 Task: Create new contact,   with mail id: 'SkylarThomas@mcny.org', first name: 'Skylar', Last name: 'Thomas', Job Title: Marketing Analyst, Phone number (408) 555-1234. Change life cycle stage to  'Lead' and lead status to 'New'. Add new company to the associated contact: www.fedex.com and type: Prospect. Logged in from softage.6@softage.net
Action: Mouse moved to (89, 59)
Screenshot: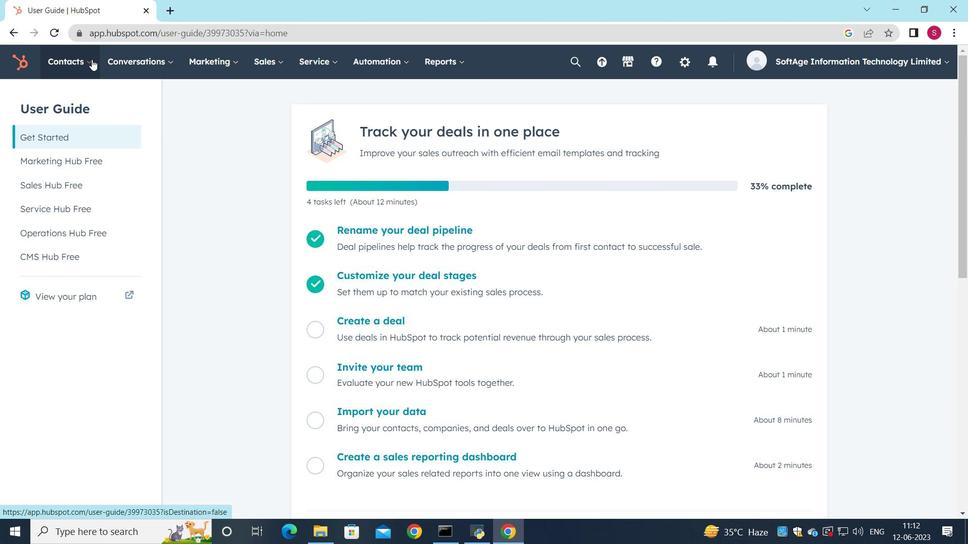 
Action: Mouse pressed left at (89, 59)
Screenshot: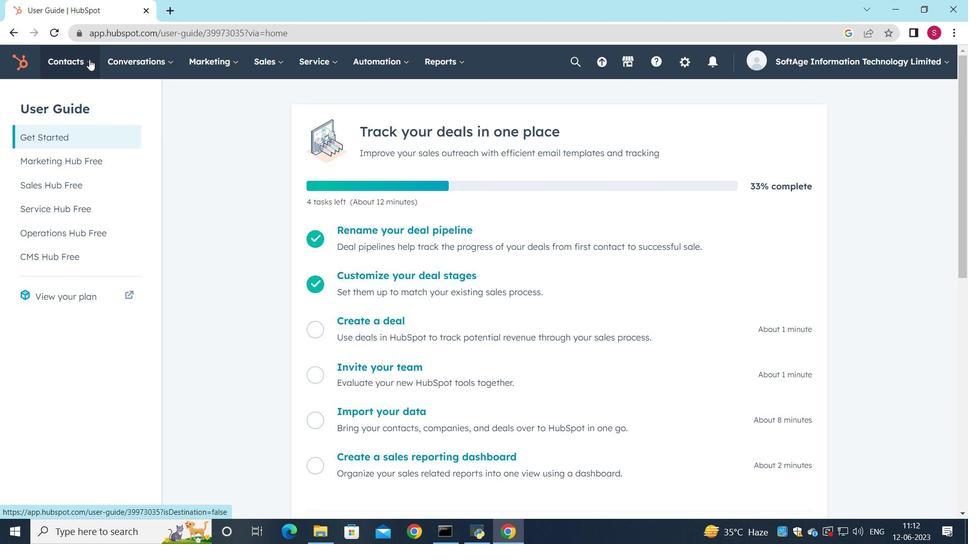 
Action: Mouse moved to (81, 91)
Screenshot: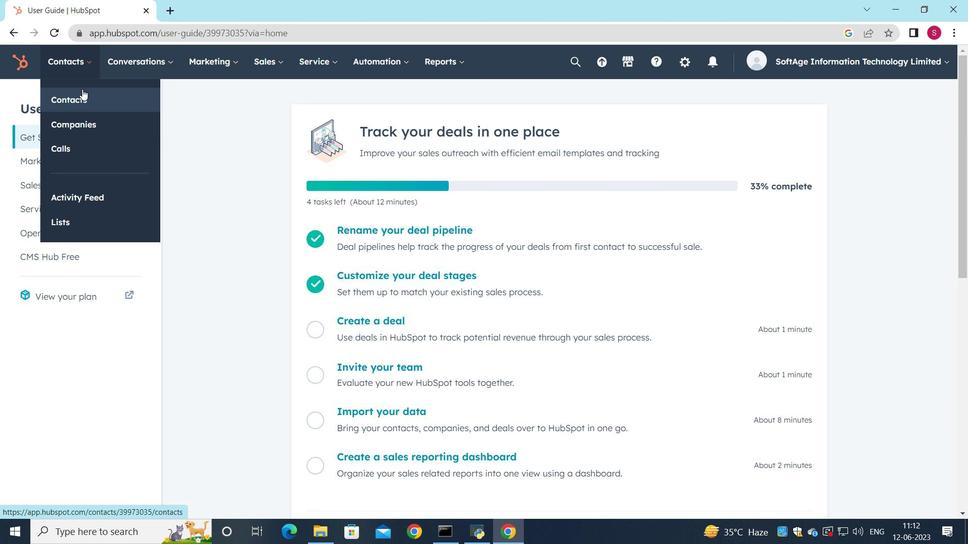 
Action: Mouse pressed left at (81, 91)
Screenshot: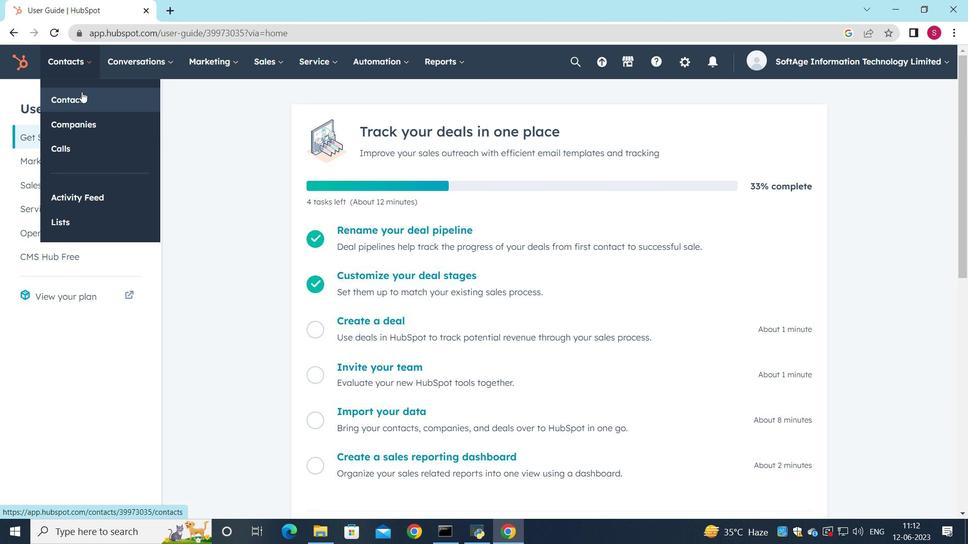 
Action: Mouse moved to (896, 101)
Screenshot: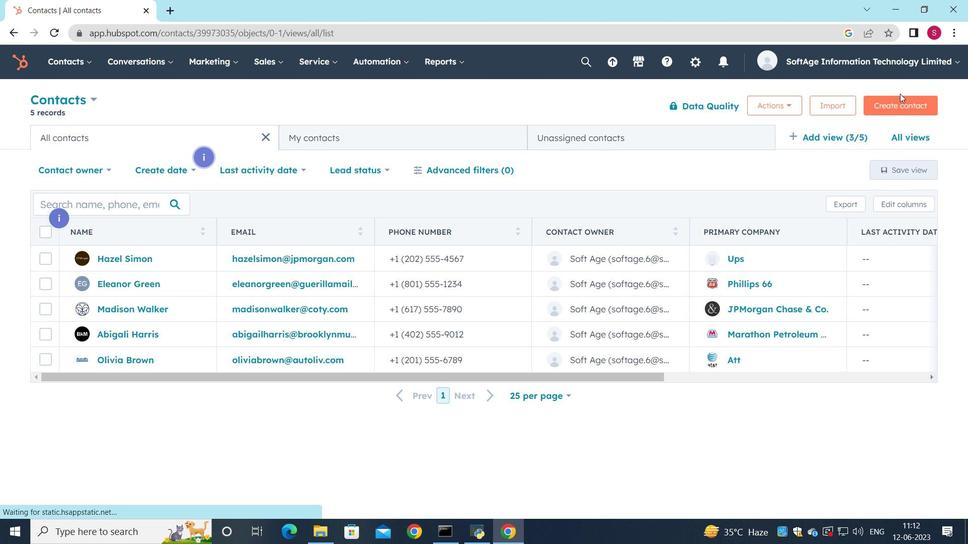 
Action: Mouse pressed left at (896, 101)
Screenshot: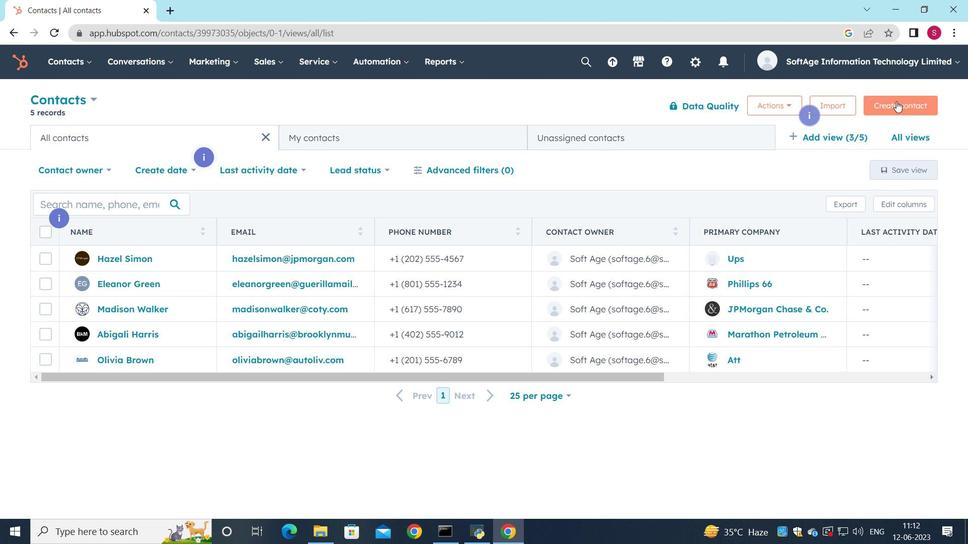 
Action: Mouse moved to (769, 161)
Screenshot: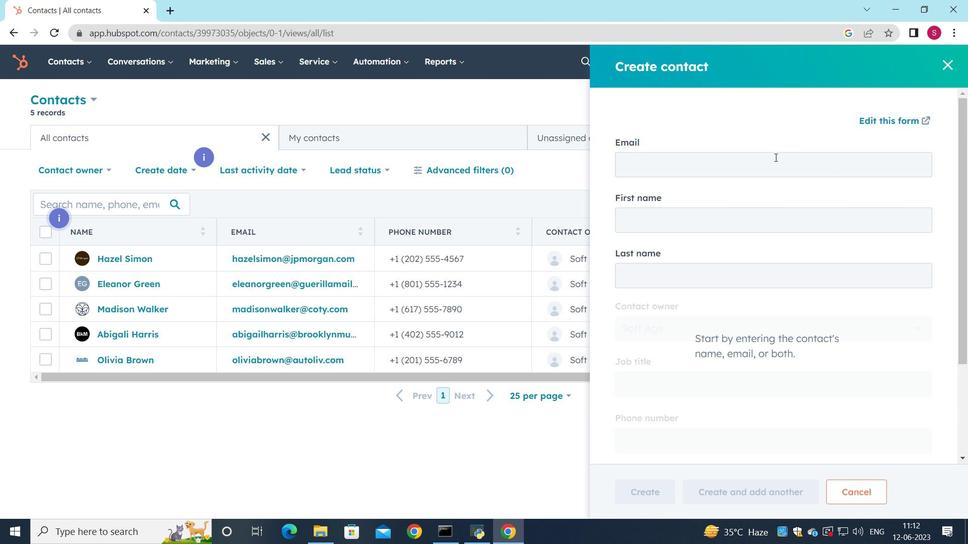 
Action: Mouse pressed left at (769, 161)
Screenshot: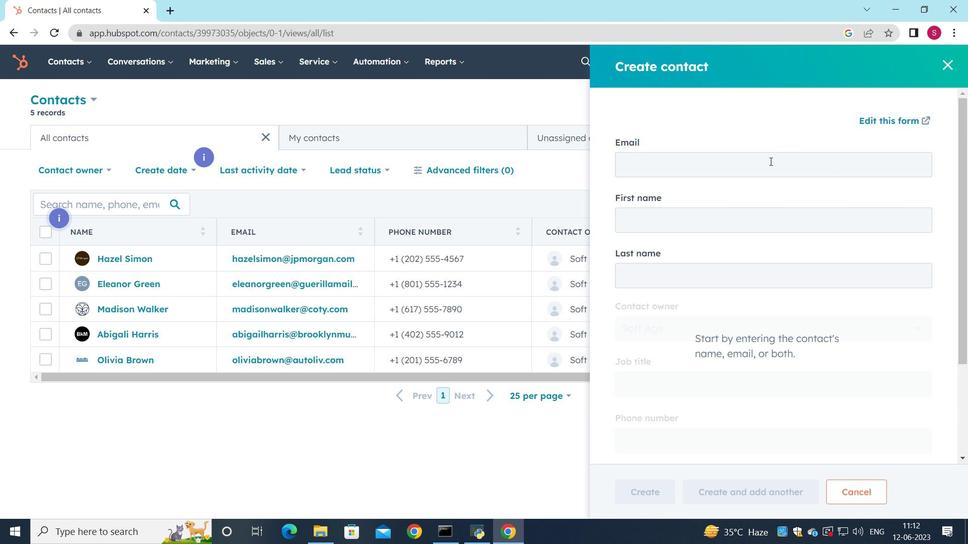 
Action: Key pressed <Key.shift><Key.shift>Skylar<Key.shift>Thomas<Key.shift_r>@mncy.org
Screenshot: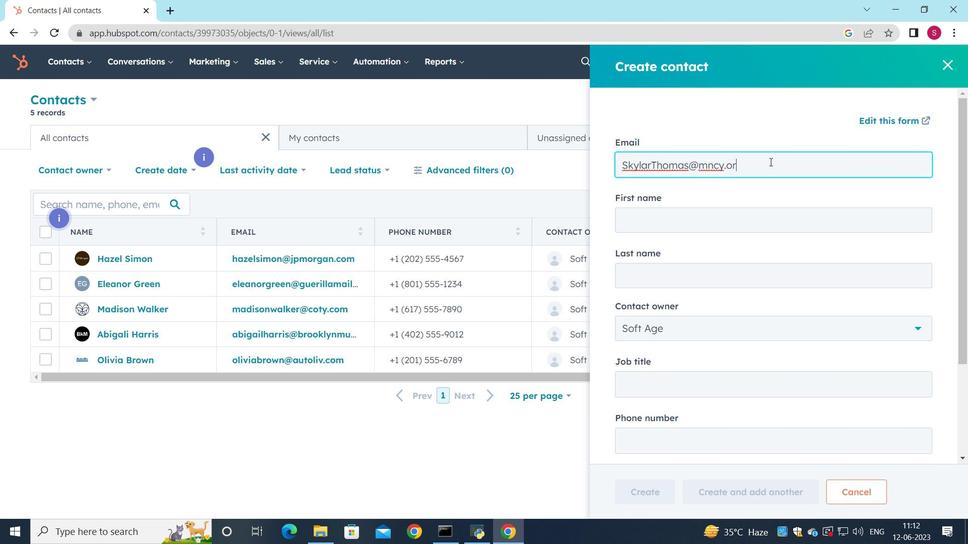
Action: Mouse moved to (666, 225)
Screenshot: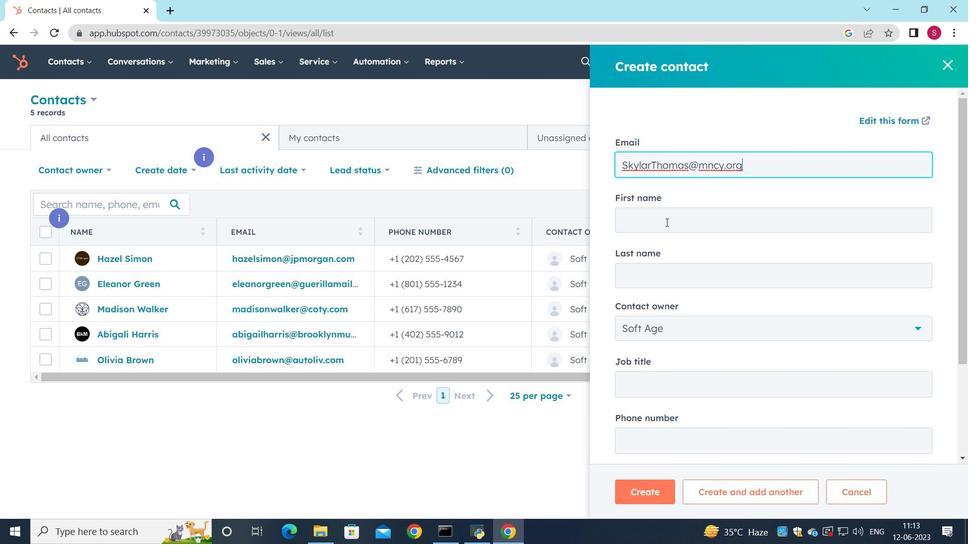 
Action: Mouse pressed left at (666, 225)
Screenshot: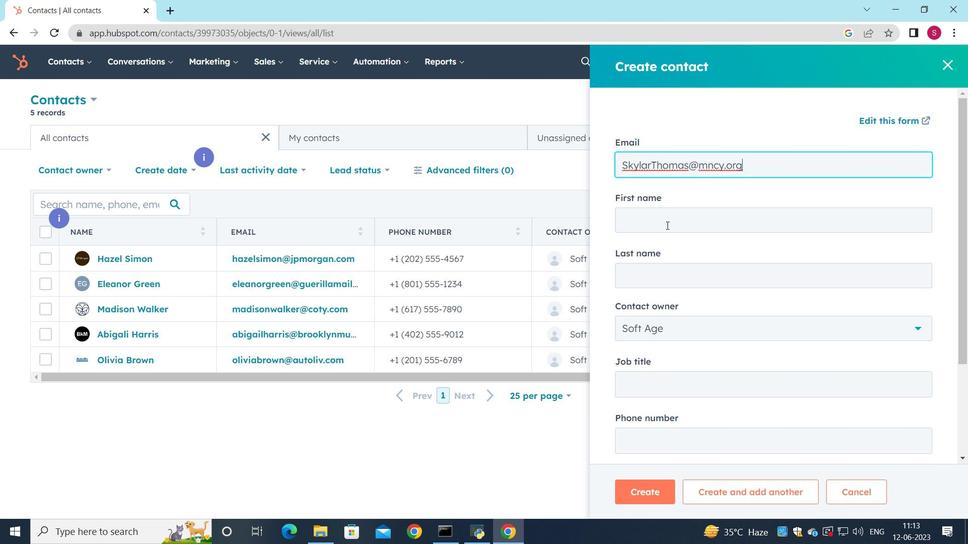 
Action: Mouse moved to (687, 222)
Screenshot: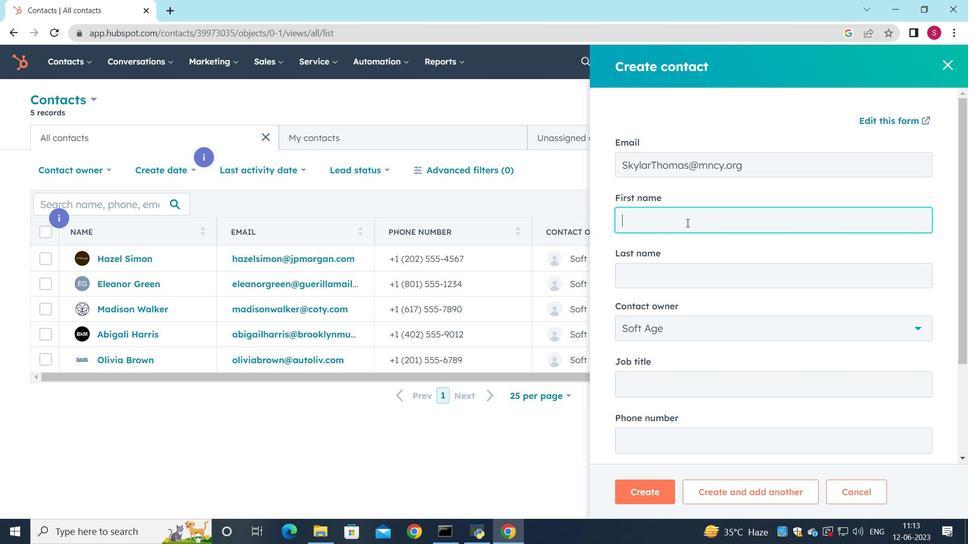 
Action: Key pressed <Key.shift><Key.shift>Skylar
Screenshot: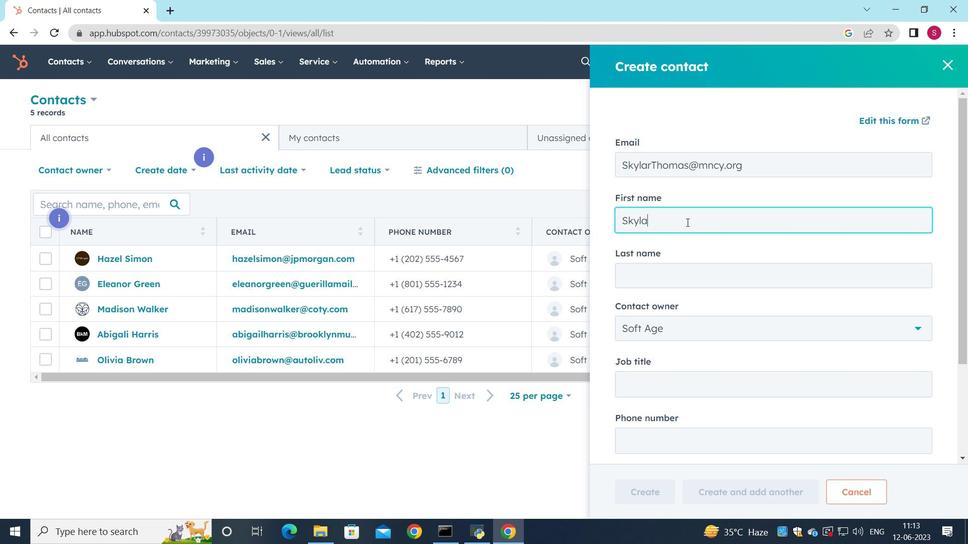
Action: Mouse moved to (647, 272)
Screenshot: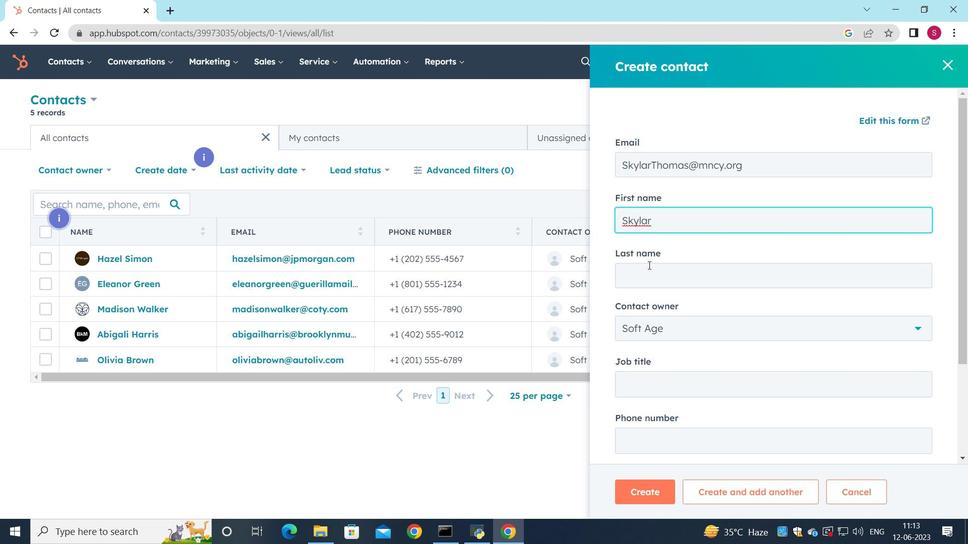 
Action: Mouse pressed left at (647, 272)
Screenshot: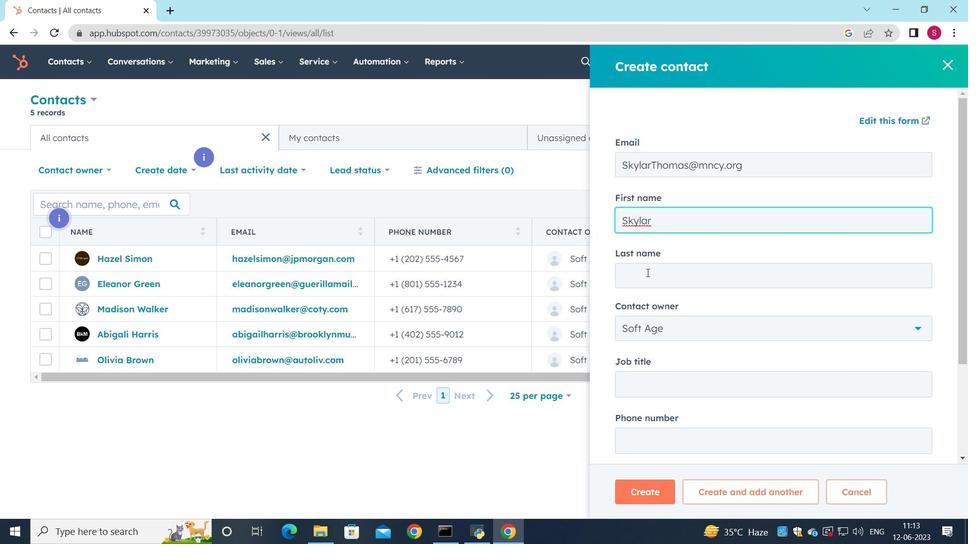 
Action: Key pressed <Key.shift>Thomas
Screenshot: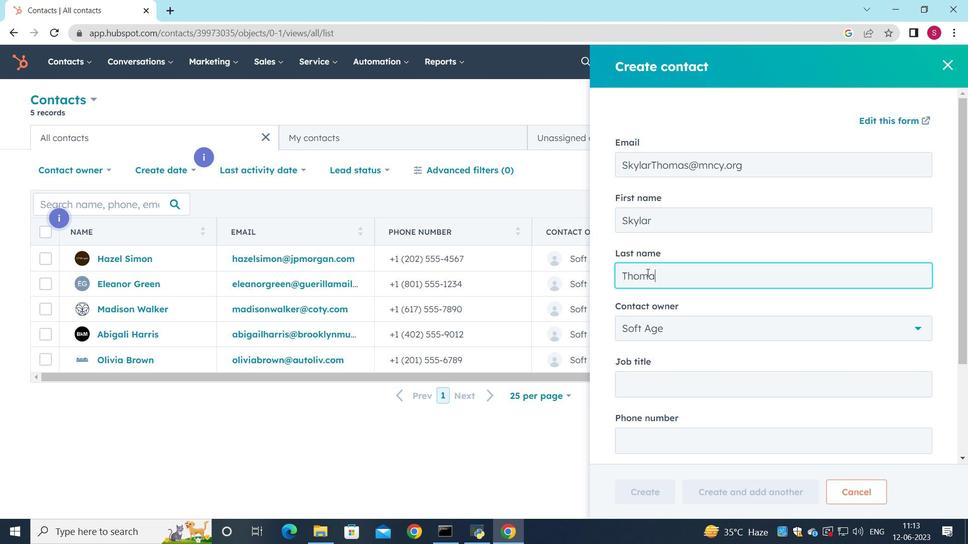 
Action: Mouse moved to (677, 377)
Screenshot: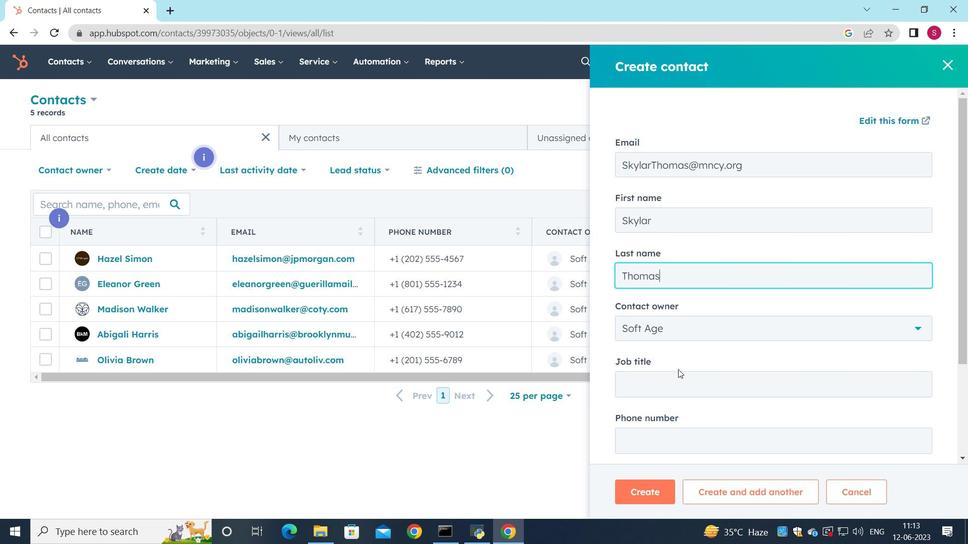 
Action: Mouse pressed left at (677, 377)
Screenshot: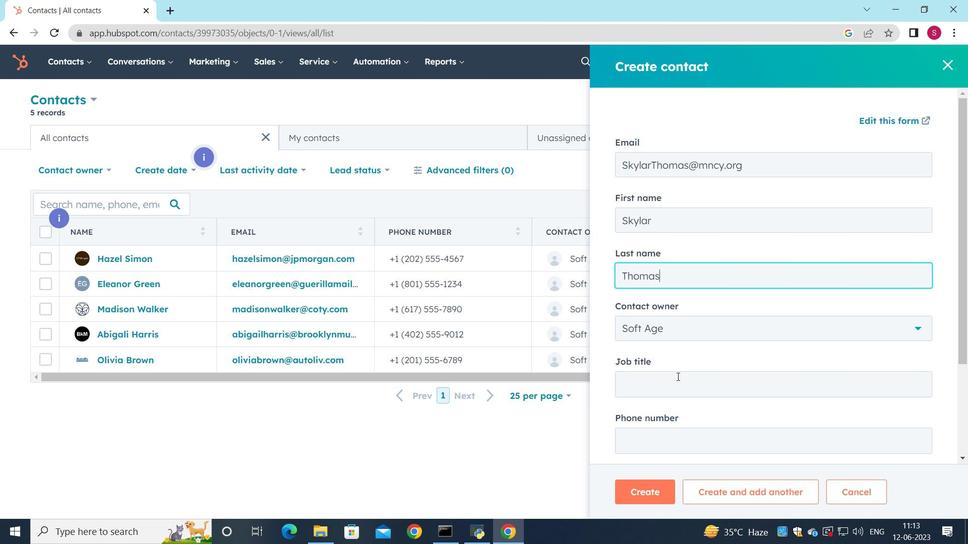 
Action: Mouse moved to (680, 377)
Screenshot: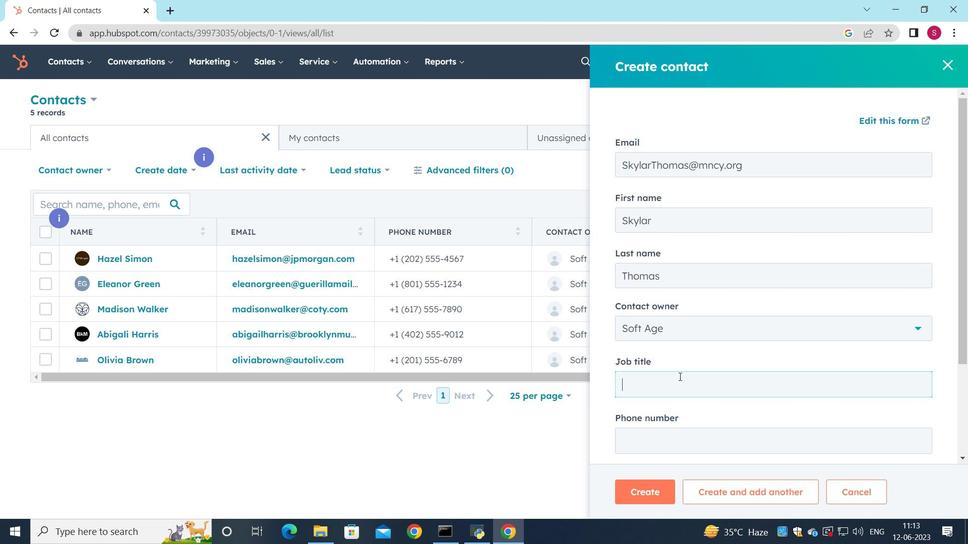 
Action: Key pressed <Key.shift>marketing<Key.space>
Screenshot: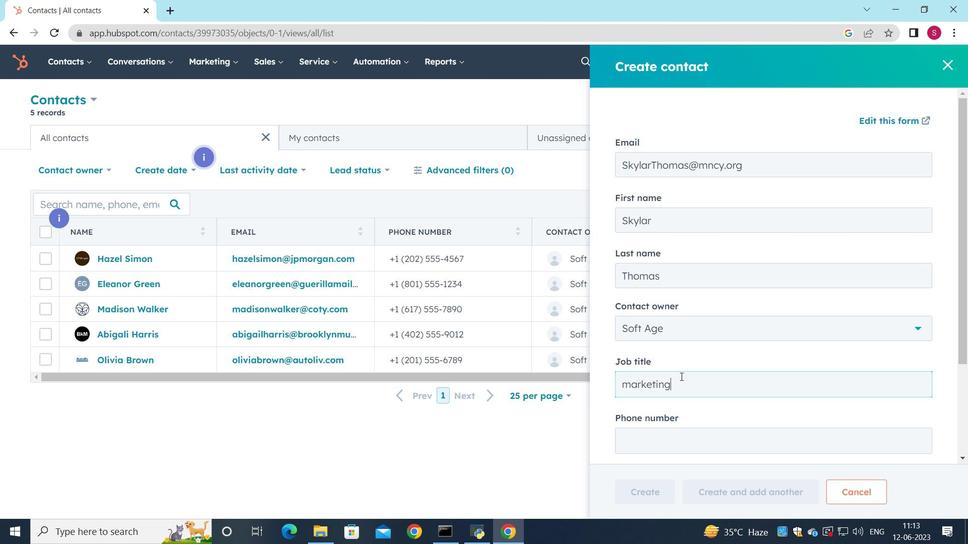 
Action: Mouse moved to (632, 385)
Screenshot: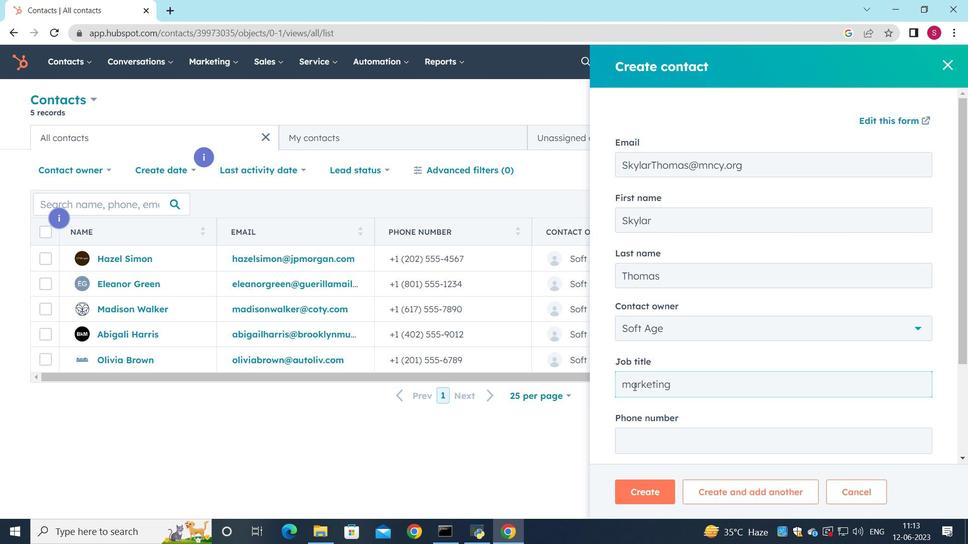 
Action: Mouse pressed left at (632, 385)
Screenshot: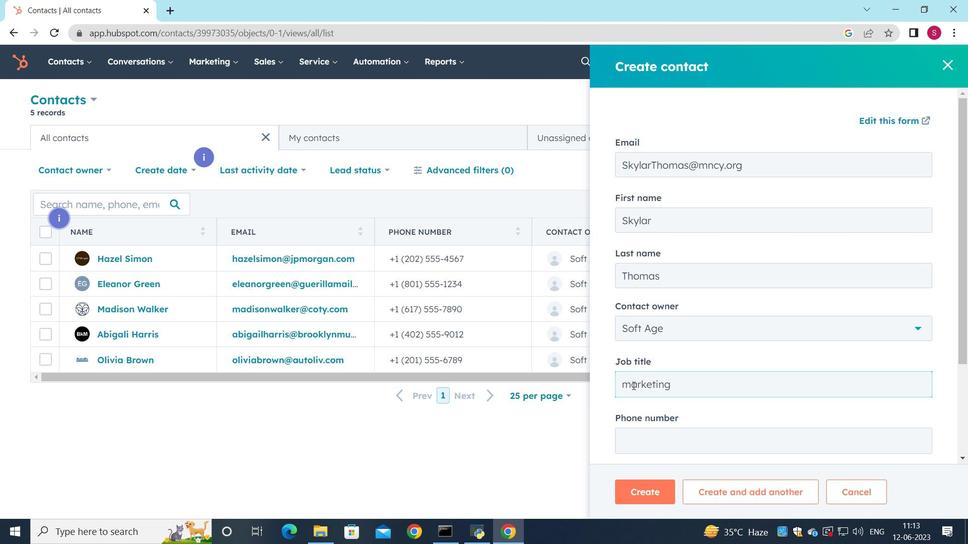 
Action: Key pressed <Key.backspace><Key.shift><Key.shift><Key.shift><Key.shift><Key.shift><Key.shift><Key.shift>M
Screenshot: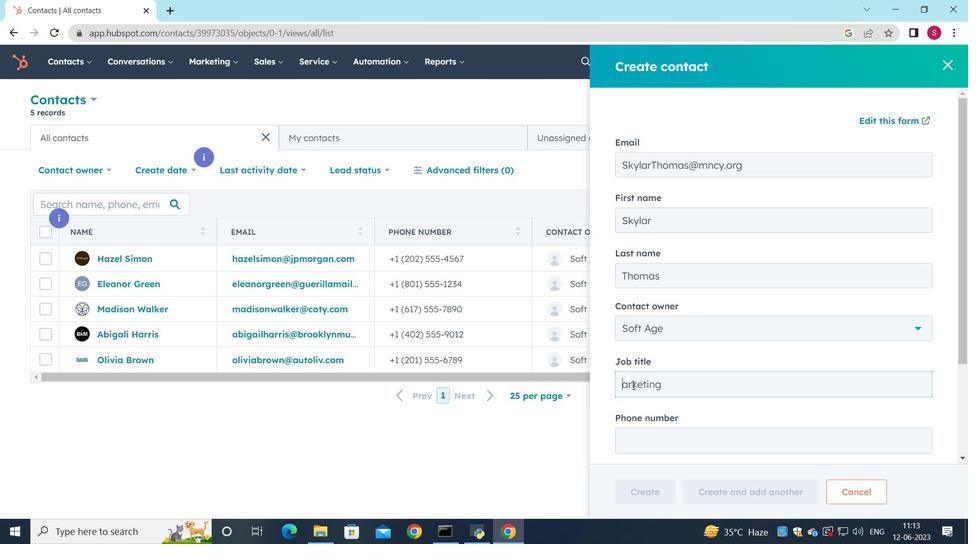 
Action: Mouse moved to (670, 390)
Screenshot: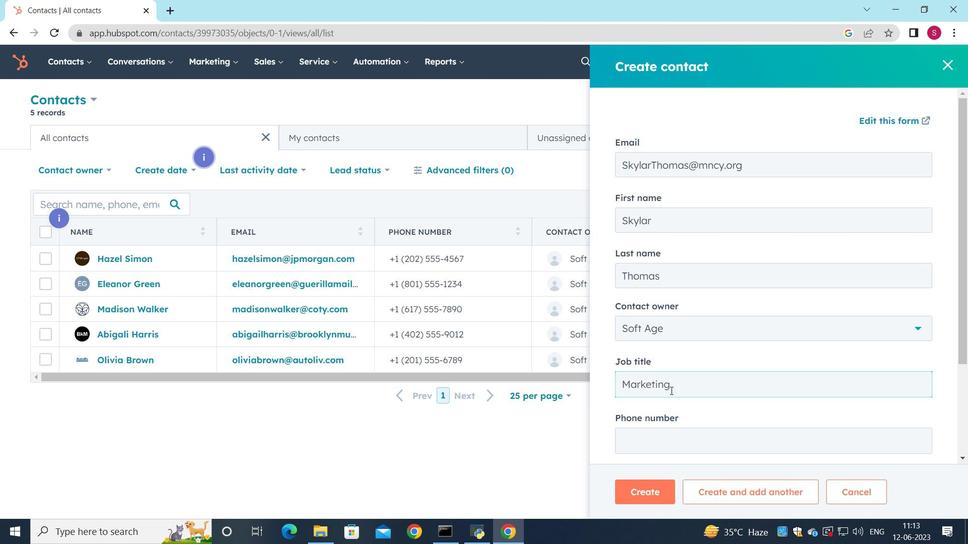 
Action: Mouse pressed left at (670, 390)
Screenshot: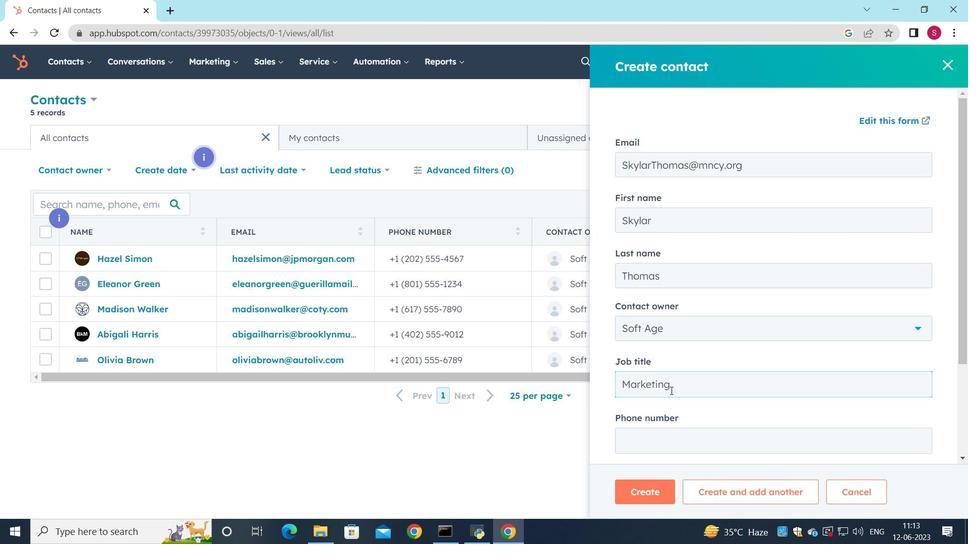 
Action: Key pressed <Key.space><Key.shift>Analyst
Screenshot: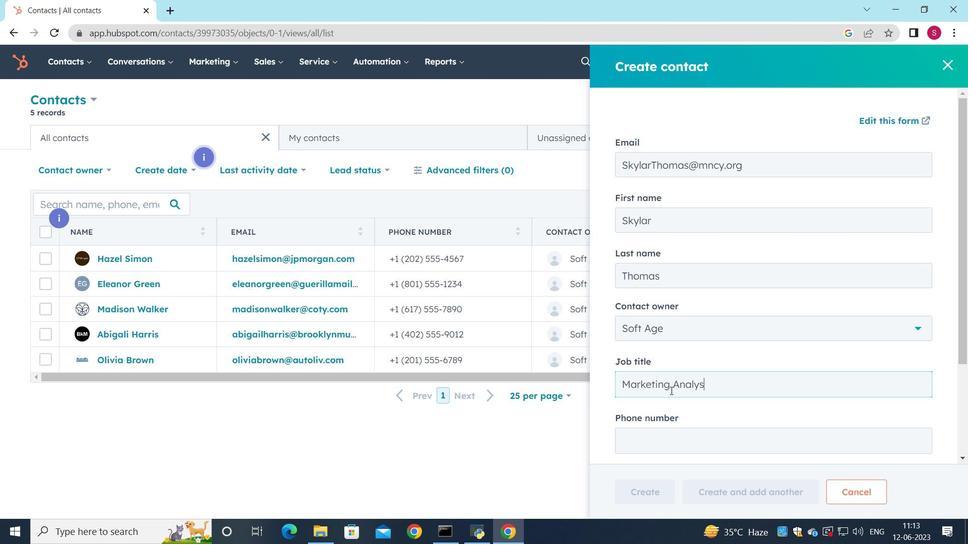 
Action: Mouse moved to (685, 396)
Screenshot: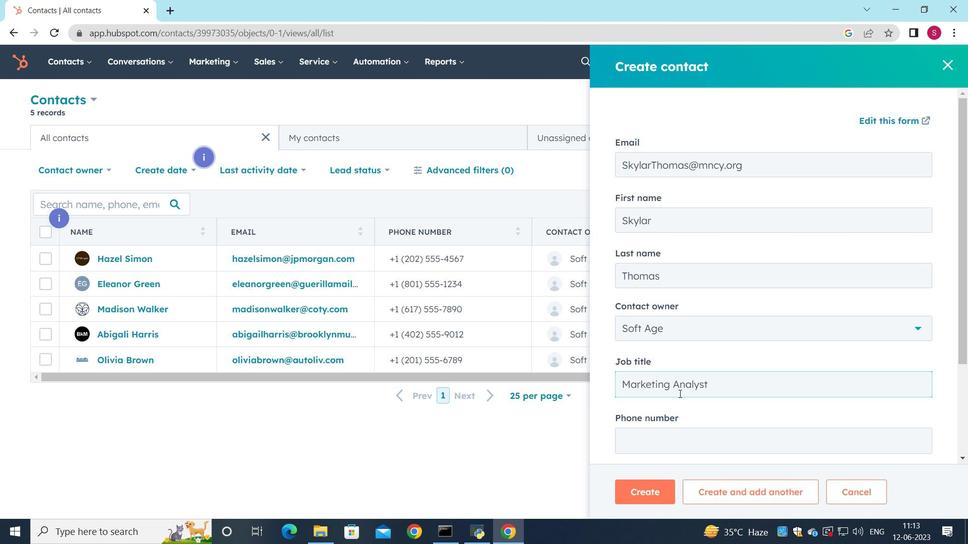 
Action: Mouse scrolled (685, 395) with delta (0, 0)
Screenshot: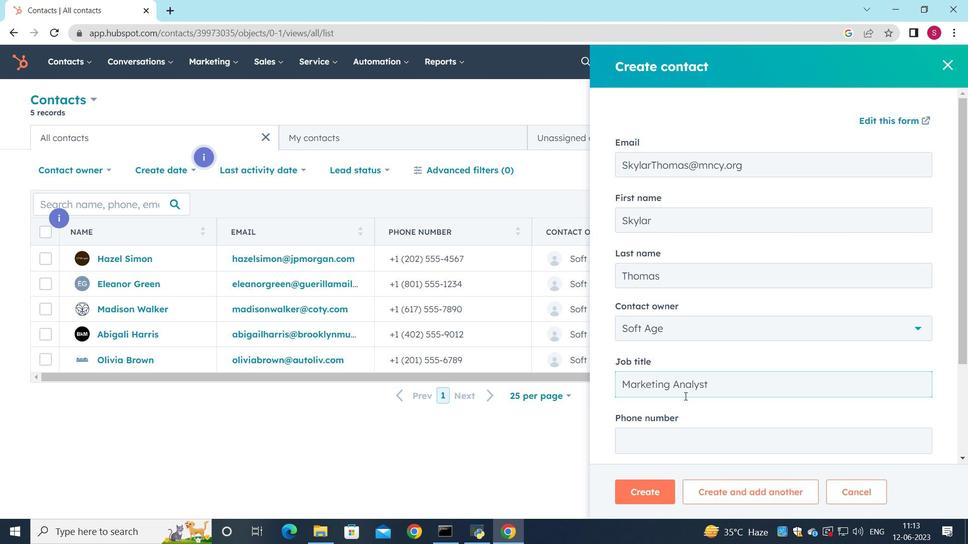 
Action: Mouse scrolled (685, 395) with delta (0, 0)
Screenshot: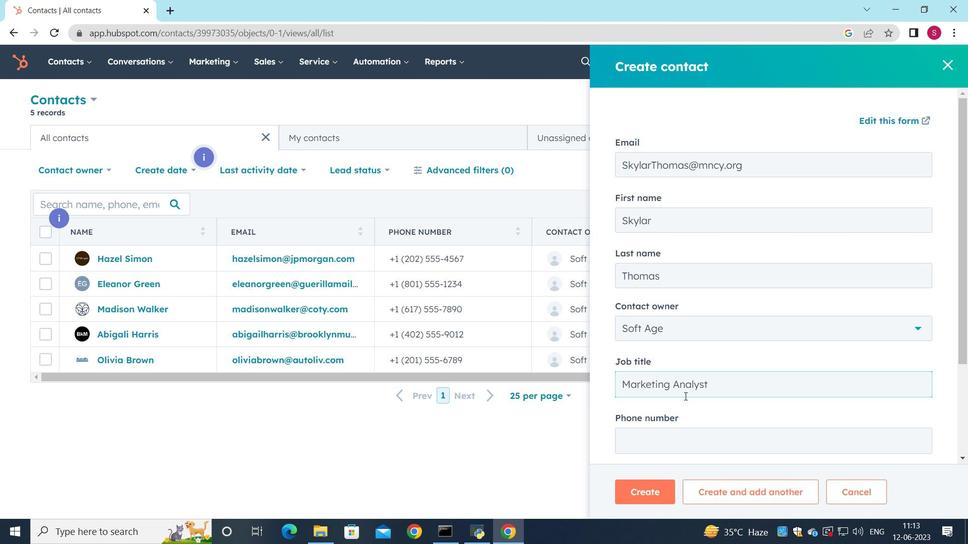 
Action: Mouse moved to (701, 306)
Screenshot: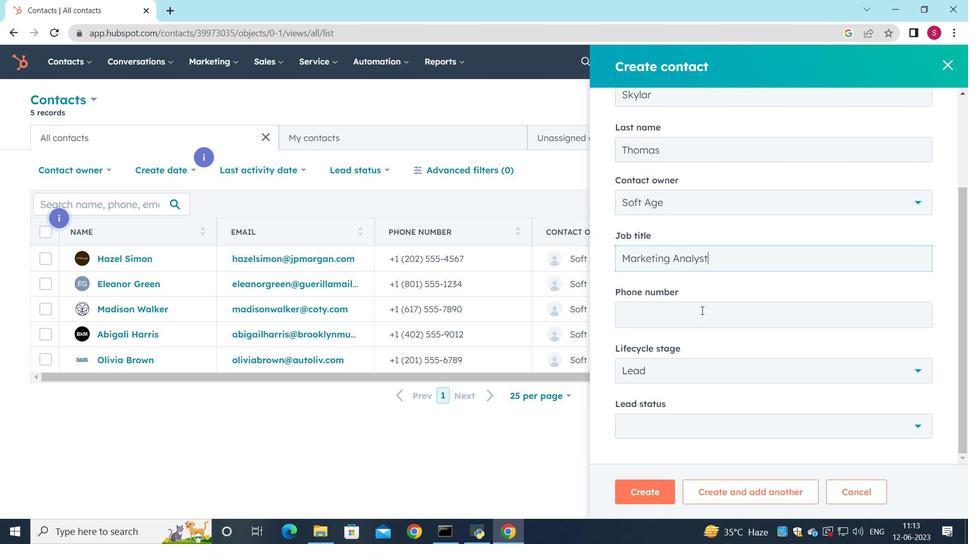 
Action: Mouse pressed left at (701, 306)
Screenshot: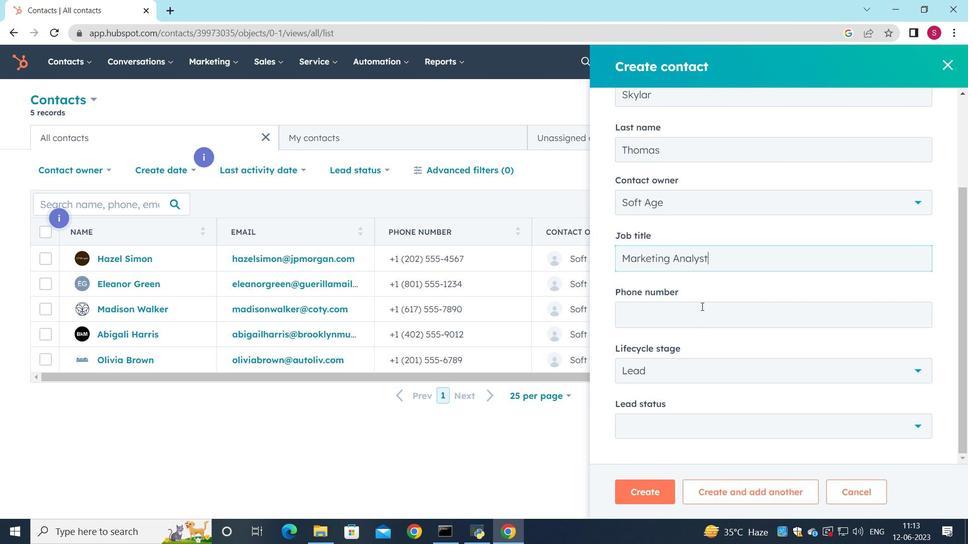 
Action: Mouse moved to (704, 312)
Screenshot: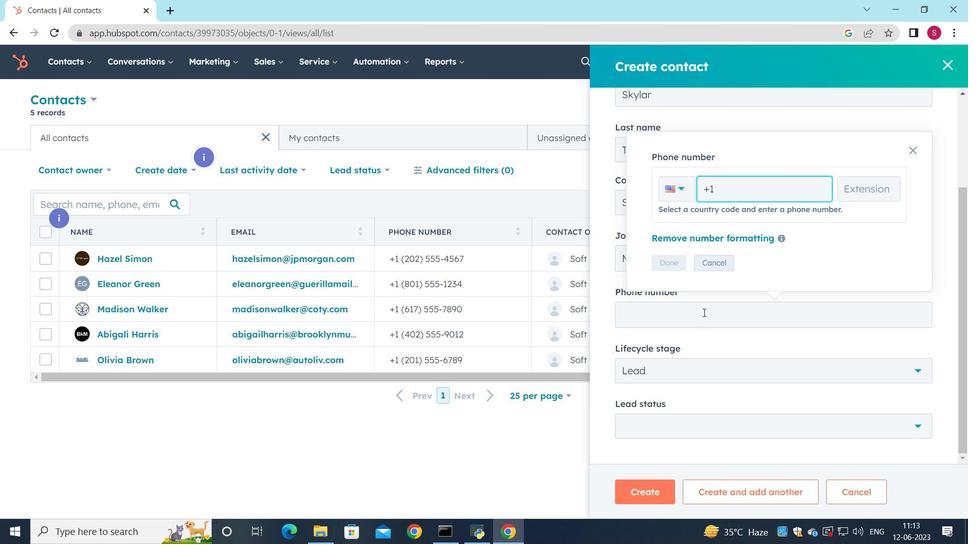 
Action: Key pressed 4085551234
Screenshot: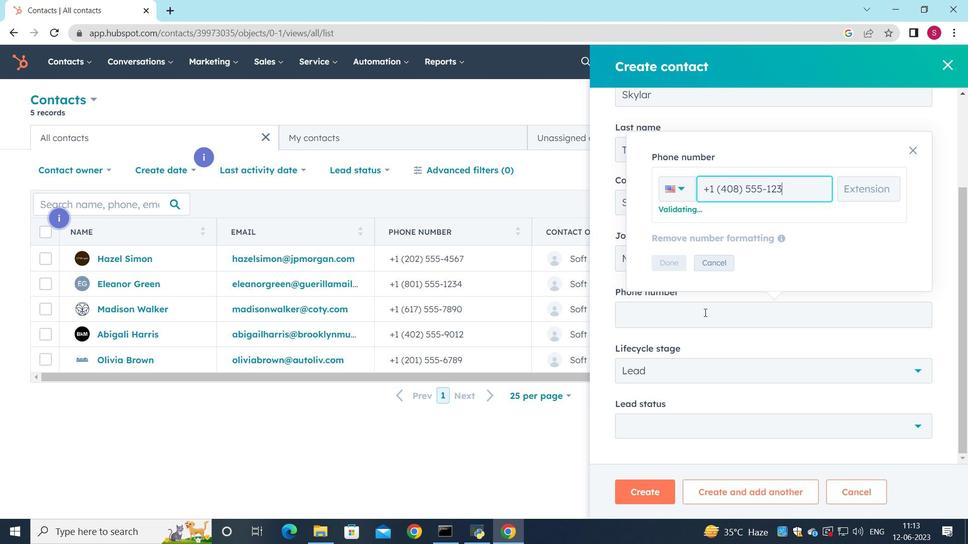 
Action: Mouse moved to (676, 266)
Screenshot: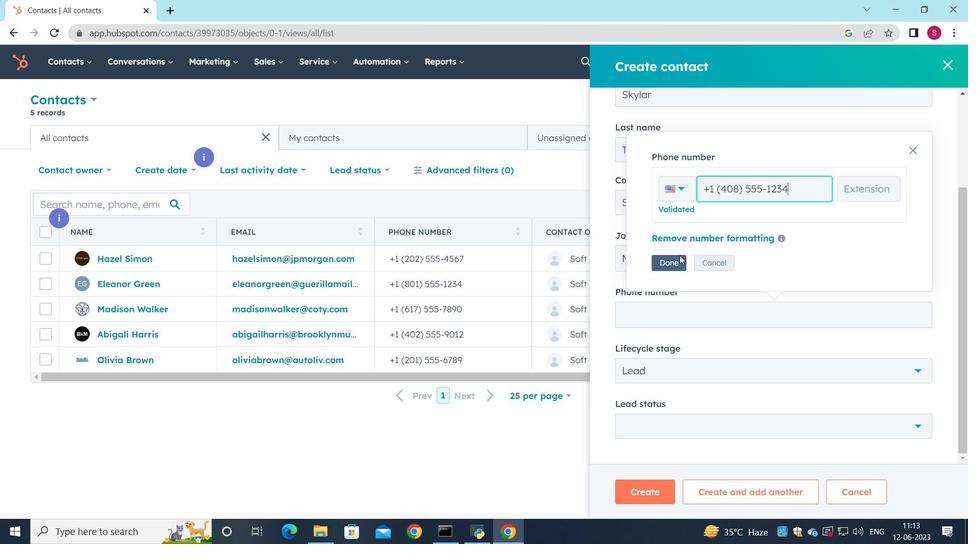 
Action: Mouse pressed left at (676, 266)
Screenshot: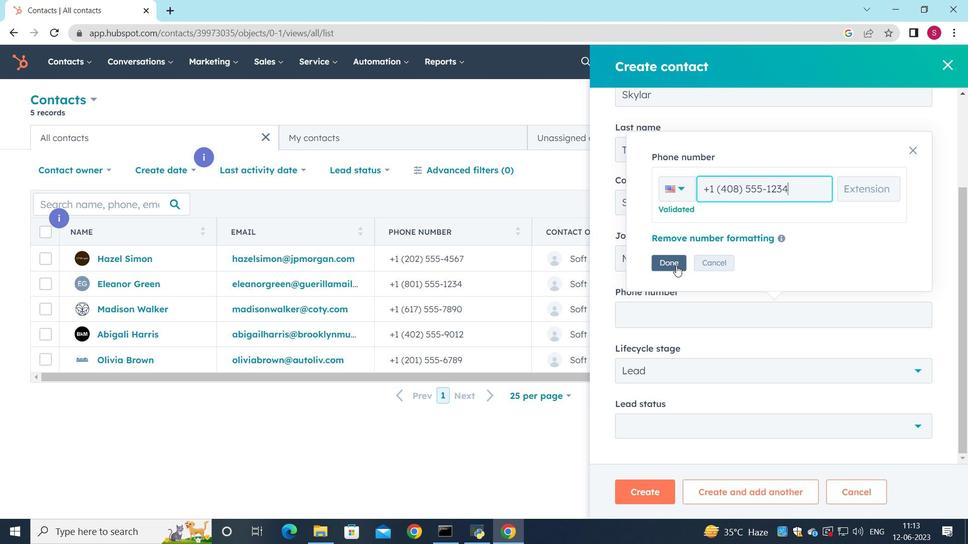 
Action: Mouse moved to (719, 295)
Screenshot: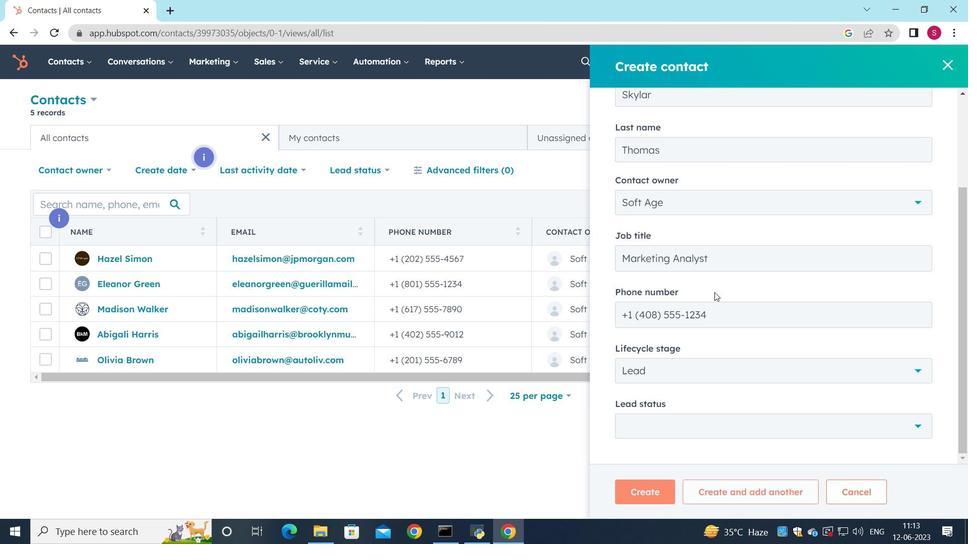 
Action: Mouse scrolled (719, 294) with delta (0, 0)
Screenshot: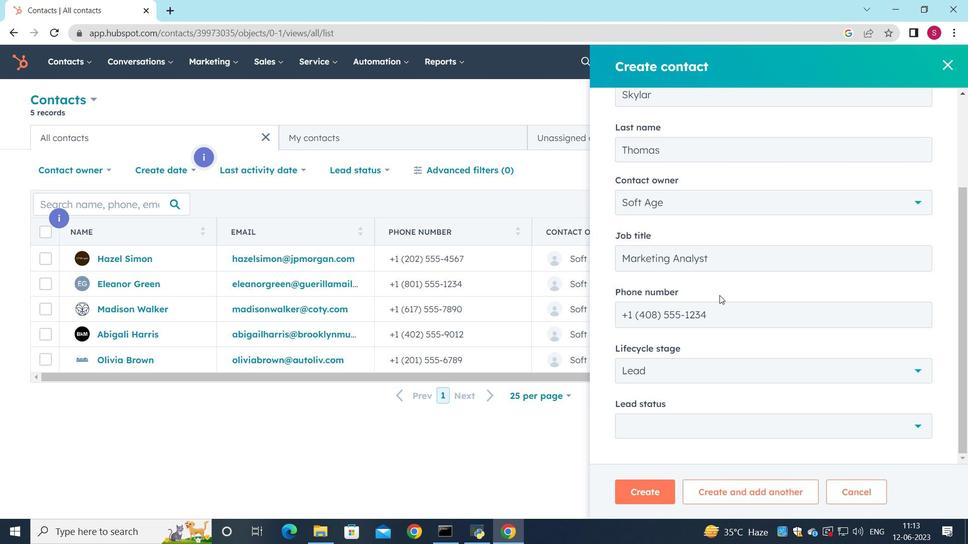 
Action: Mouse scrolled (719, 294) with delta (0, 0)
Screenshot: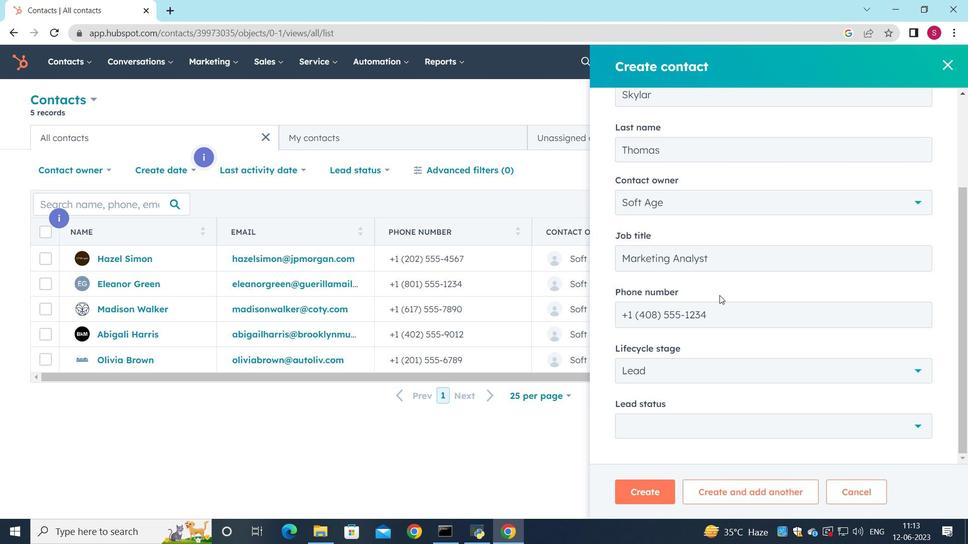 
Action: Mouse moved to (884, 428)
Screenshot: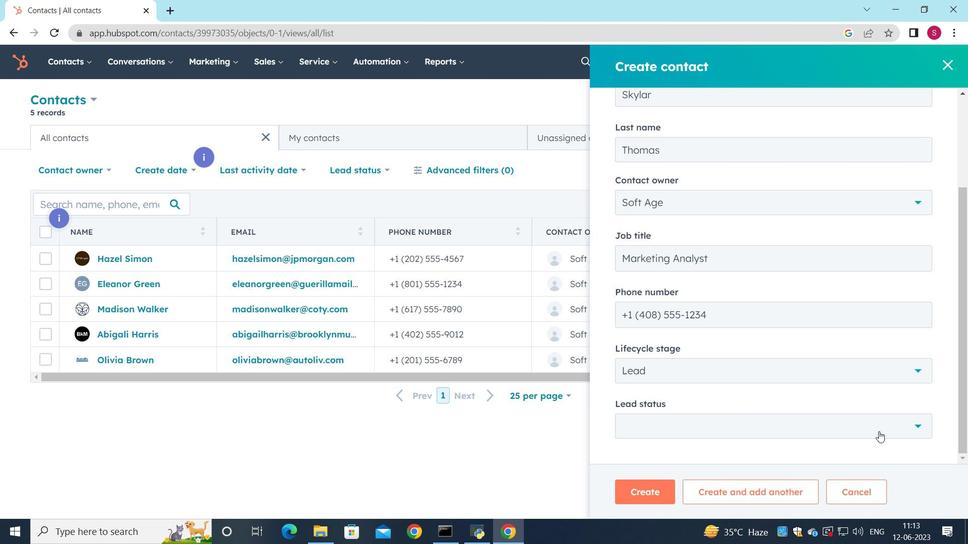 
Action: Mouse pressed left at (884, 428)
Screenshot: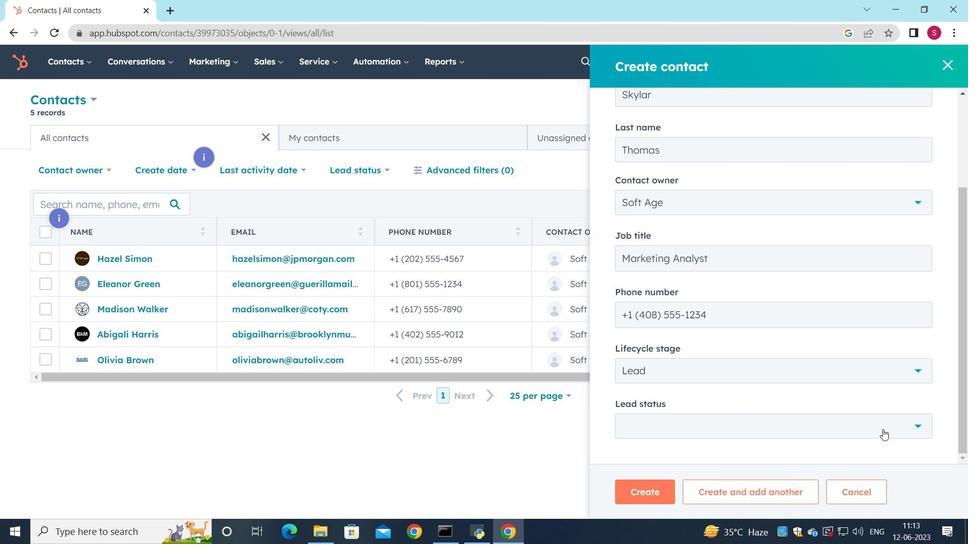 
Action: Mouse moved to (730, 314)
Screenshot: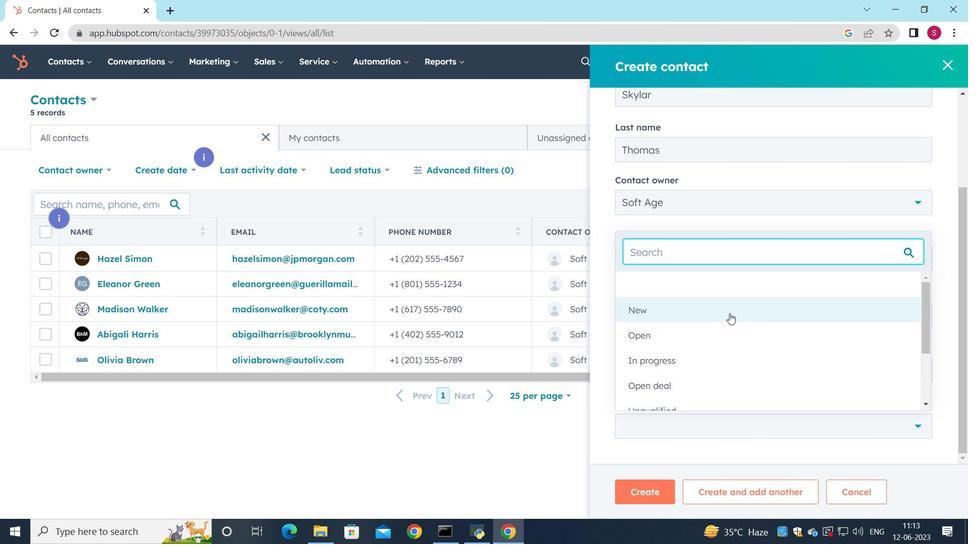 
Action: Mouse pressed left at (730, 314)
Screenshot: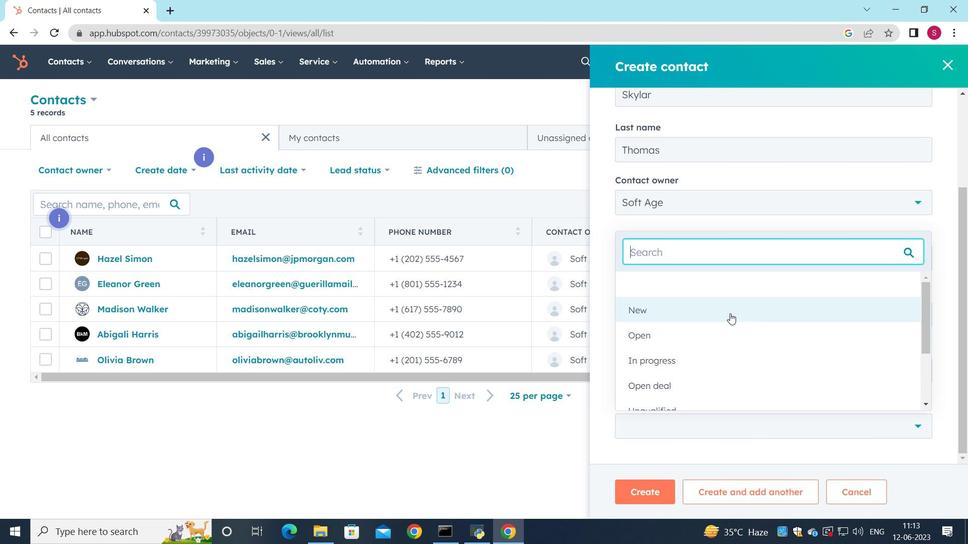 
Action: Mouse moved to (654, 493)
Screenshot: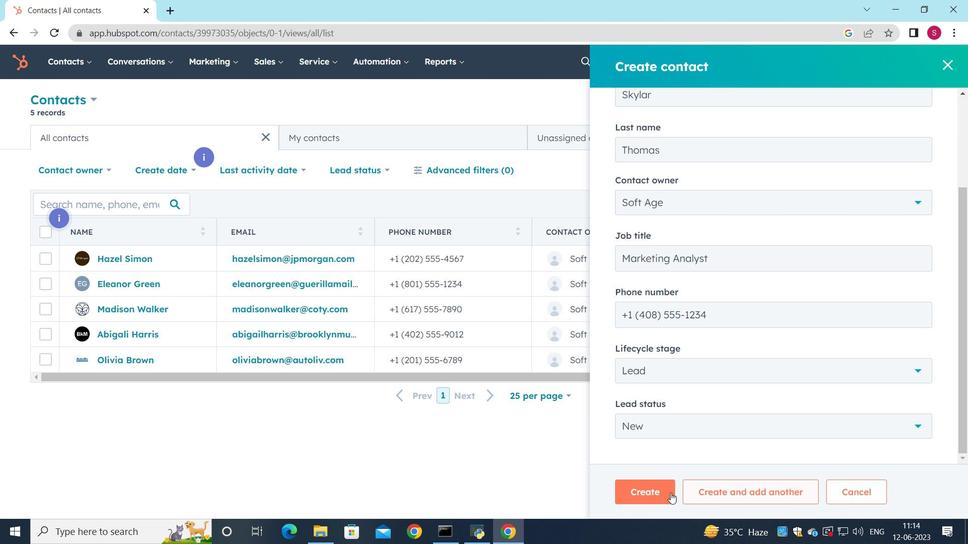 
Action: Mouse pressed left at (654, 493)
Screenshot: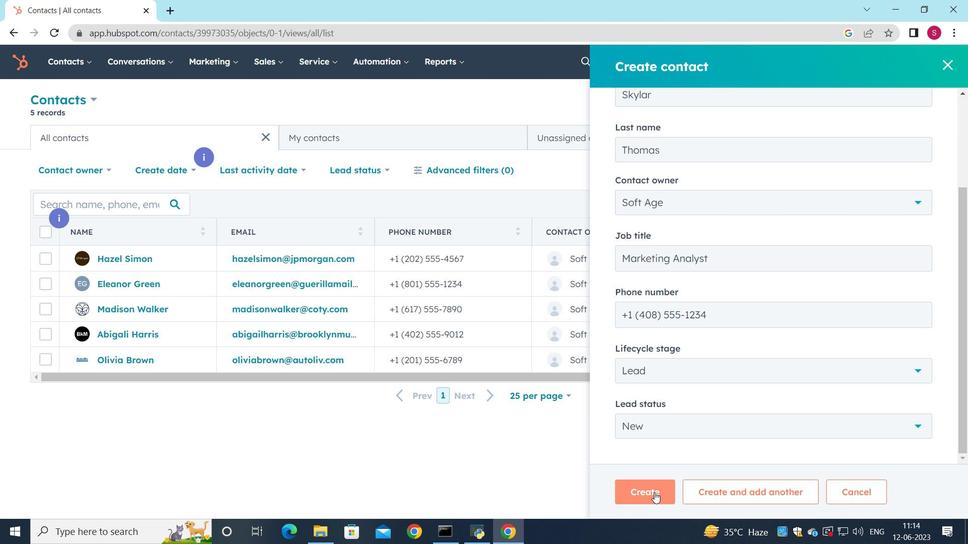 
Action: Mouse moved to (547, 408)
Screenshot: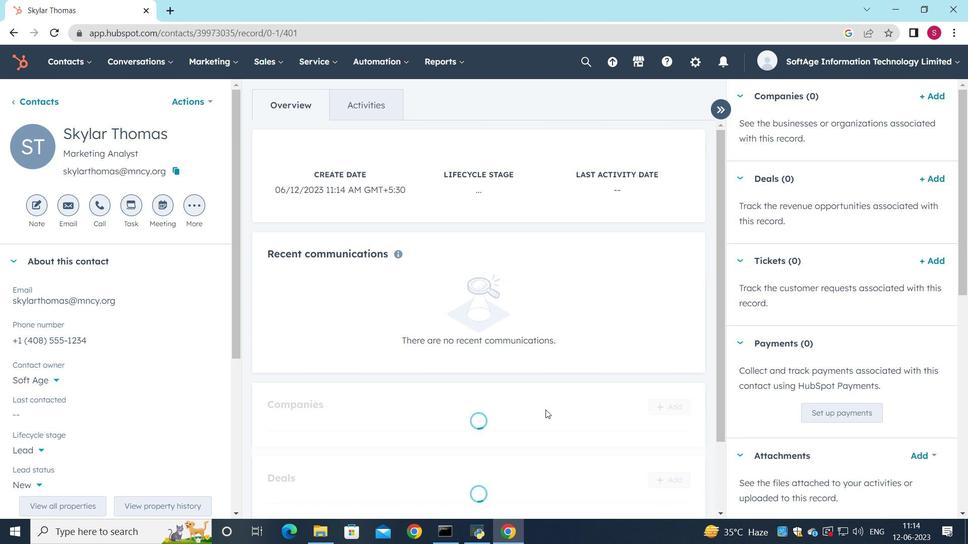 
Action: Mouse scrolled (547, 407) with delta (0, 0)
Screenshot: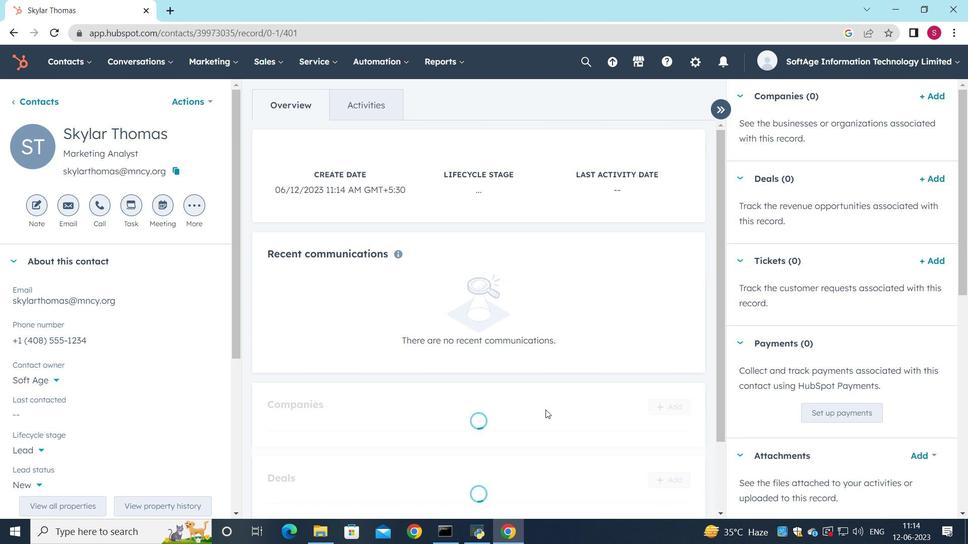 
Action: Mouse scrolled (547, 407) with delta (0, 0)
Screenshot: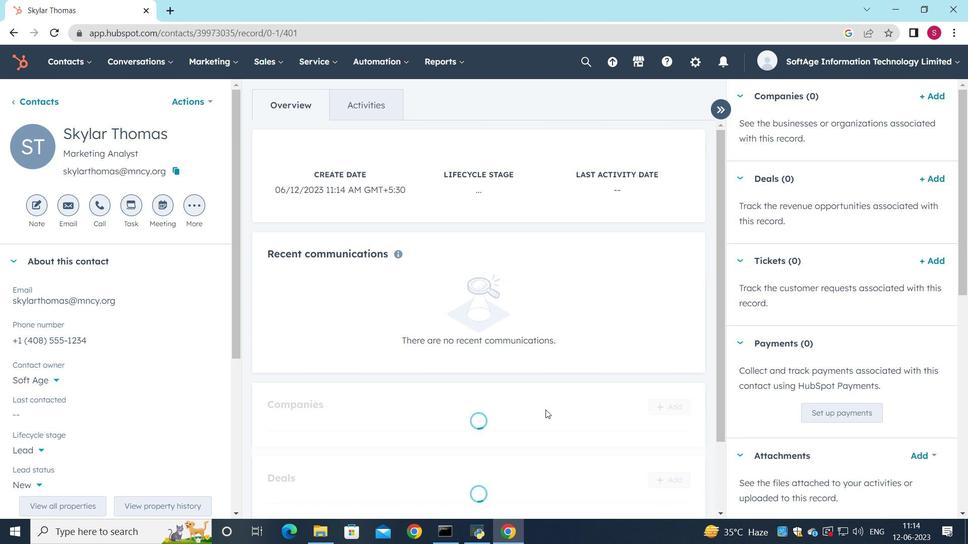 
Action: Mouse moved to (670, 287)
Screenshot: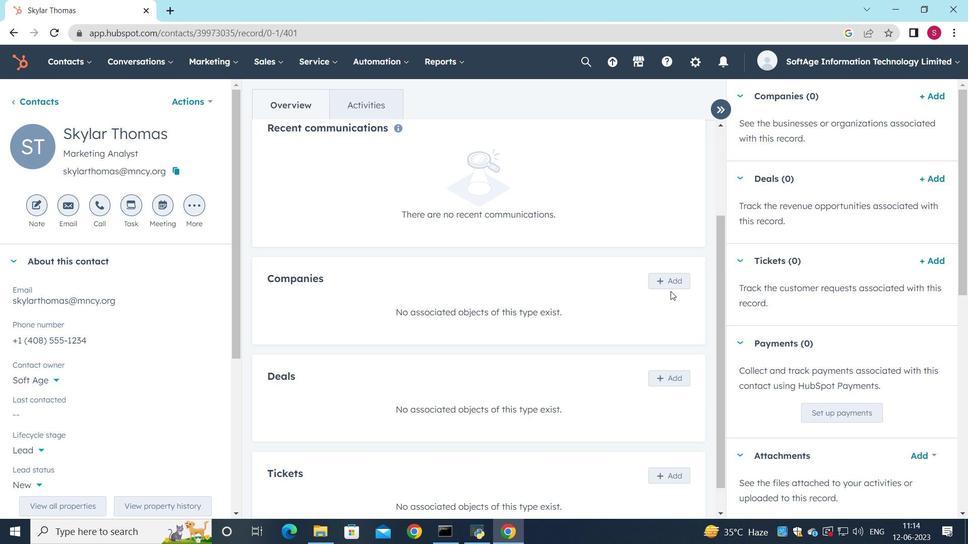 
Action: Mouse pressed left at (670, 287)
Screenshot: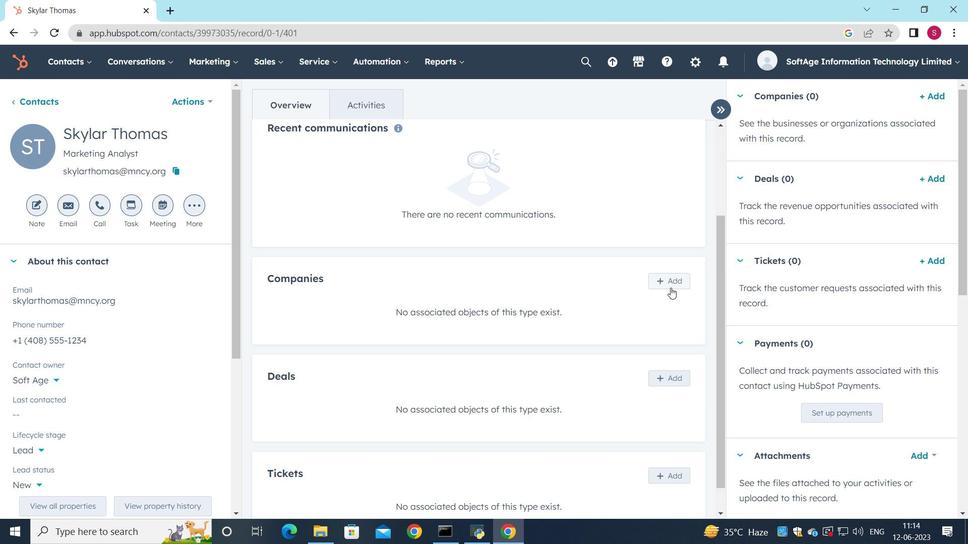 
Action: Mouse moved to (713, 139)
Screenshot: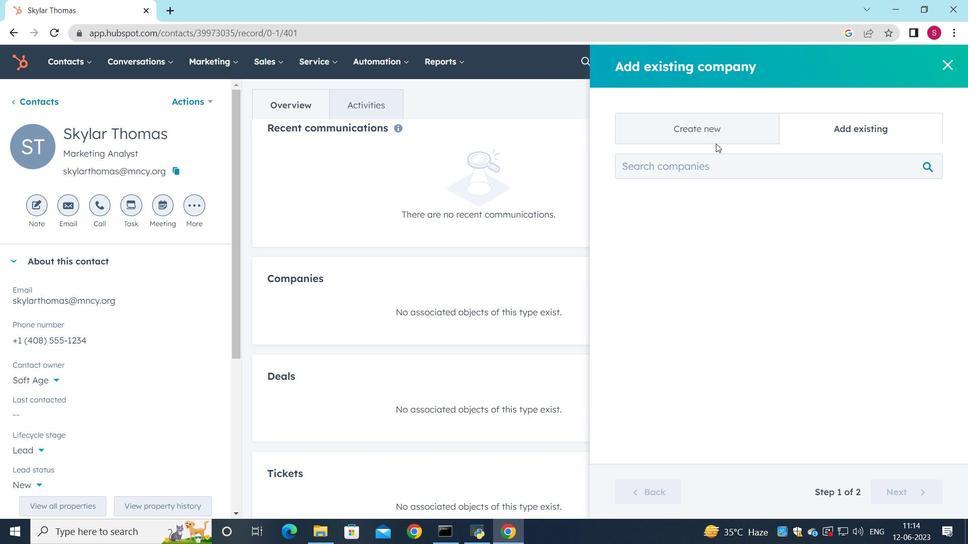 
Action: Mouse pressed left at (713, 139)
Screenshot: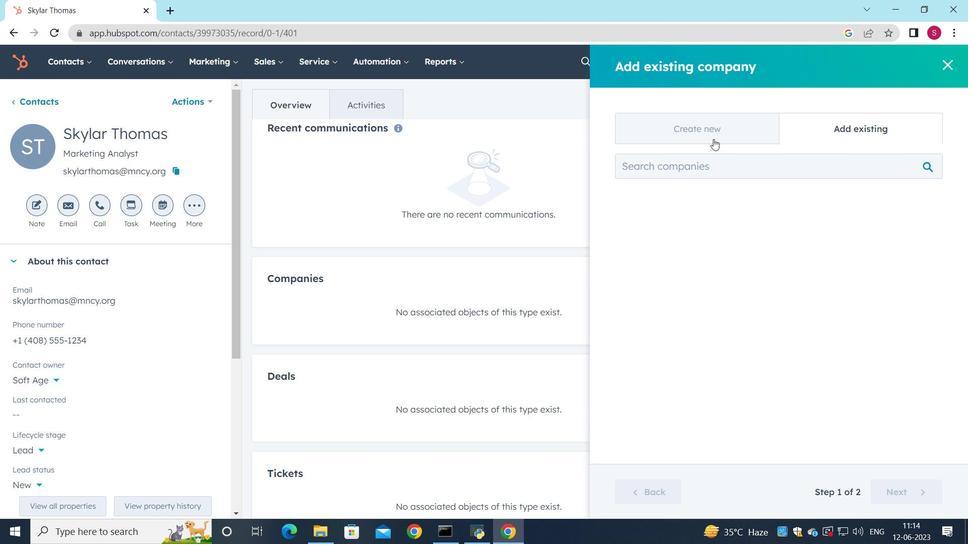 
Action: Mouse moved to (715, 197)
Screenshot: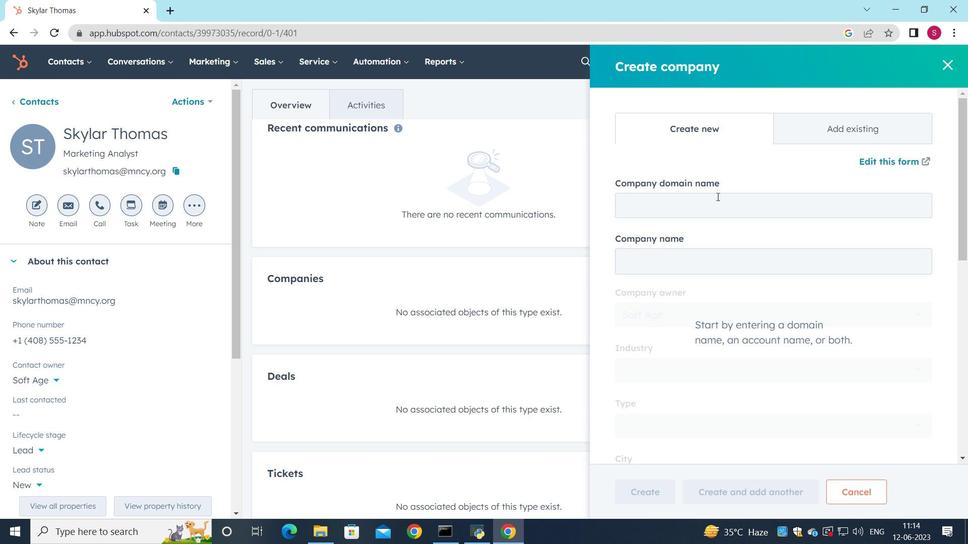 
Action: Mouse pressed left at (715, 197)
Screenshot: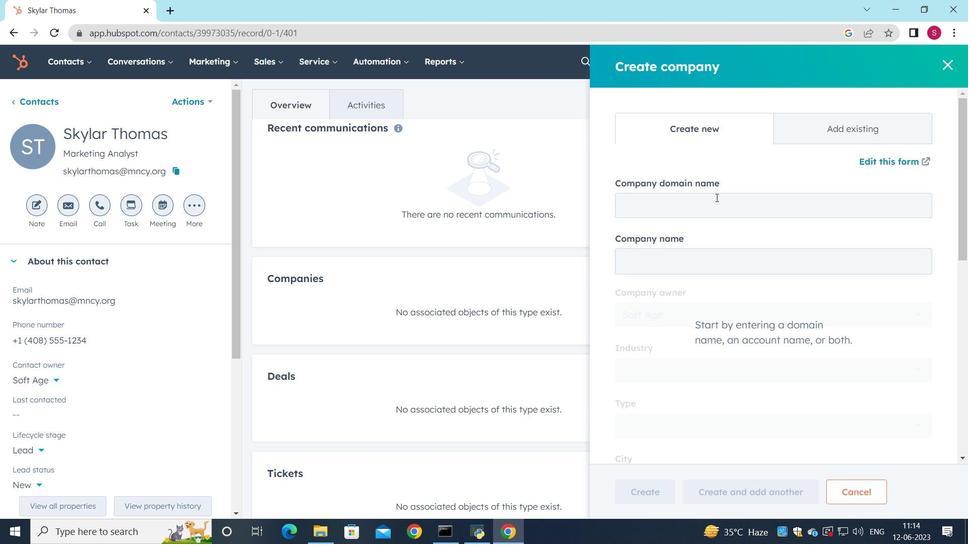 
Action: Key pressed www.fedex.com
Screenshot: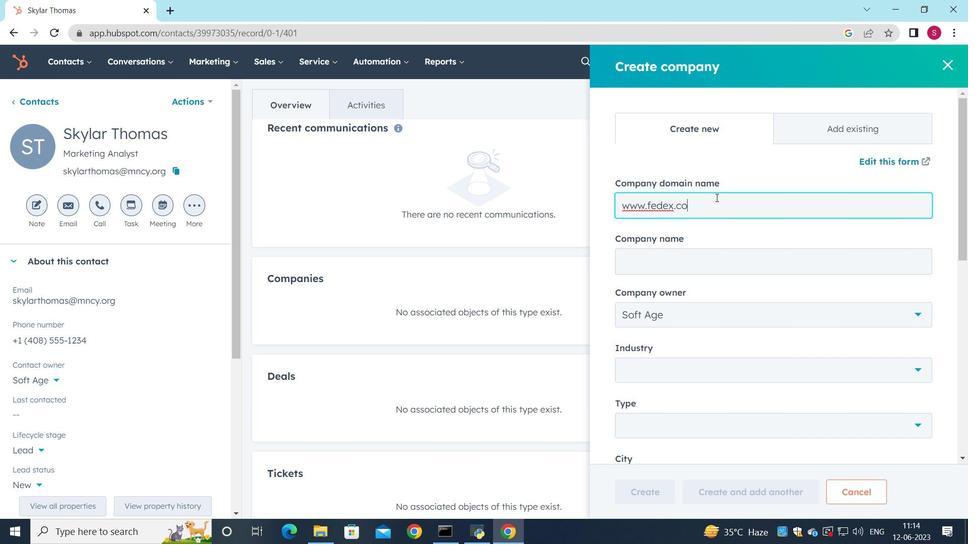 
Action: Mouse moved to (710, 325)
Screenshot: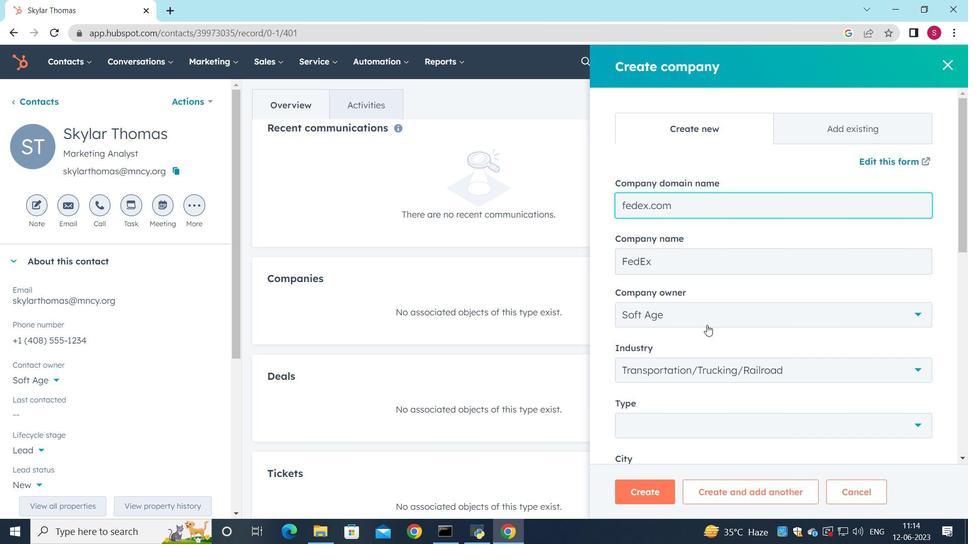 
Action: Mouse scrolled (710, 325) with delta (0, 0)
Screenshot: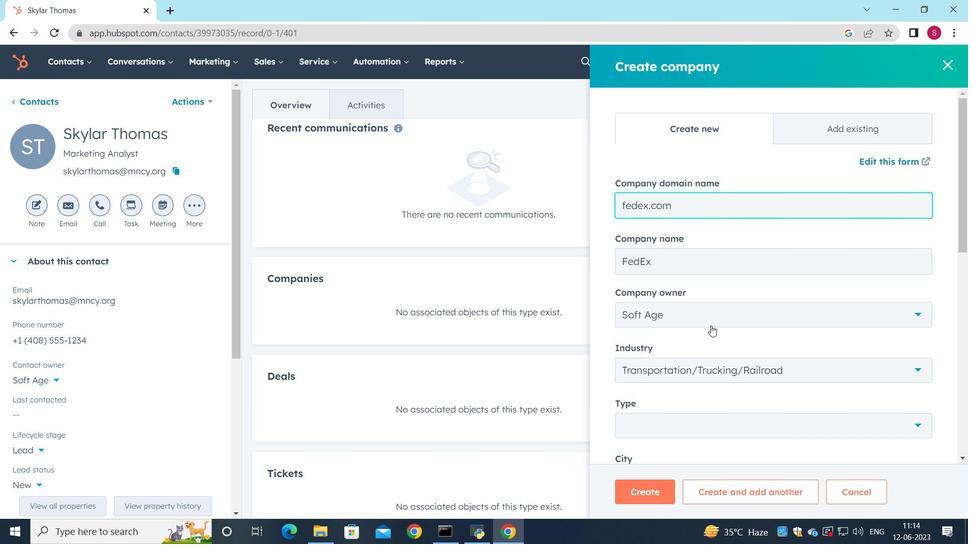 
Action: Mouse scrolled (710, 325) with delta (0, 0)
Screenshot: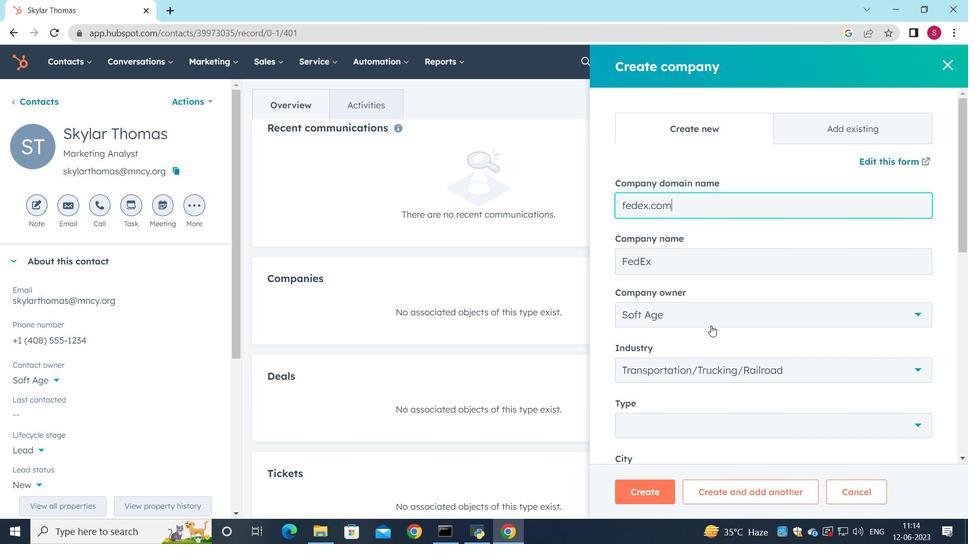 
Action: Mouse scrolled (710, 325) with delta (0, 0)
Screenshot: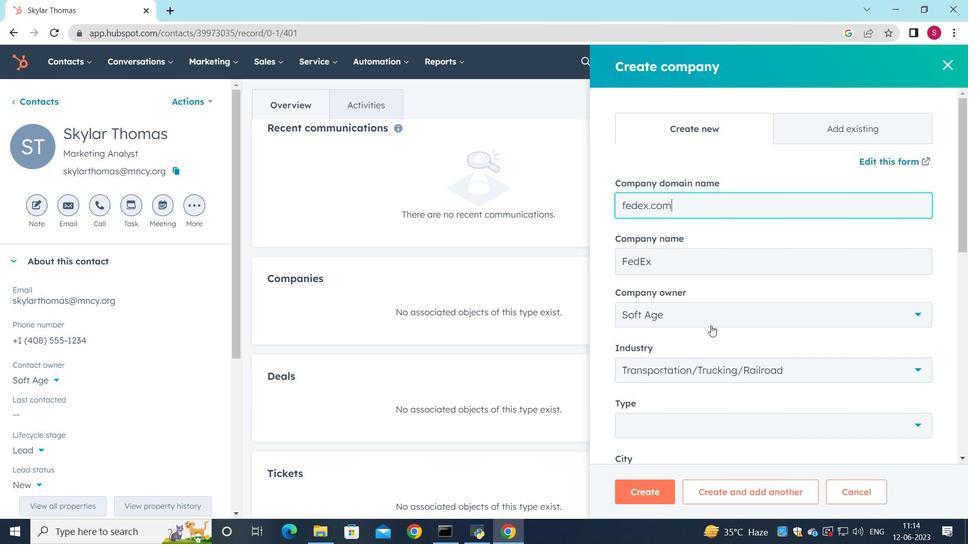 
Action: Mouse moved to (890, 237)
Screenshot: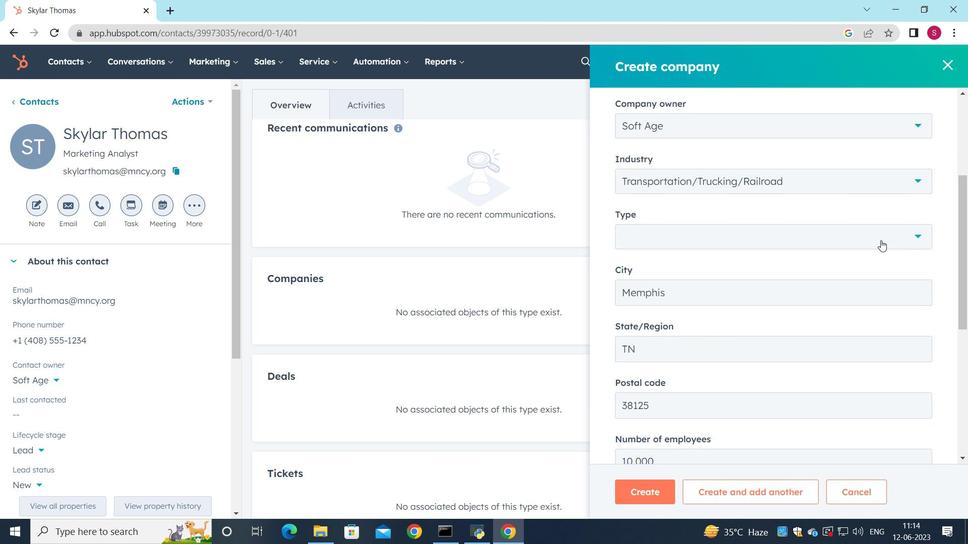 
Action: Mouse pressed left at (890, 237)
Screenshot: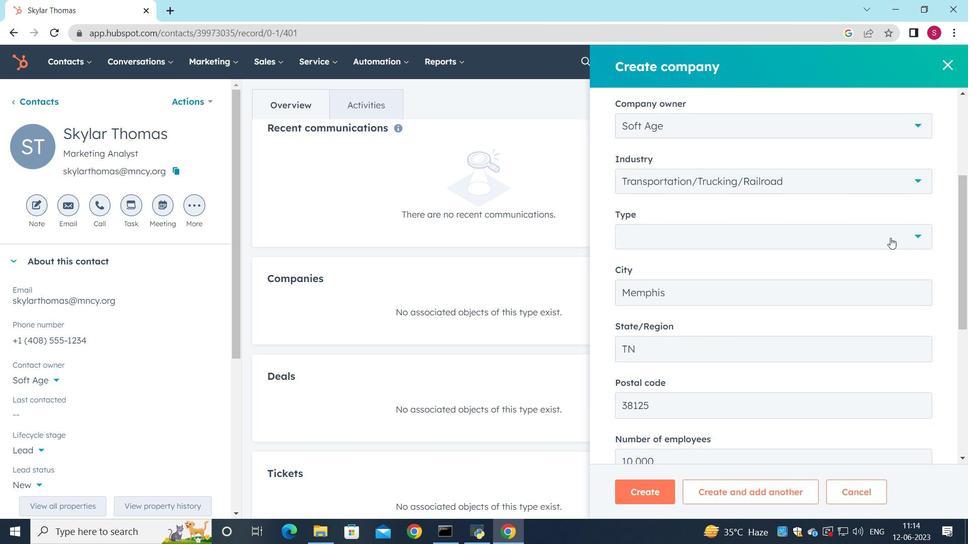 
Action: Mouse moved to (722, 296)
Screenshot: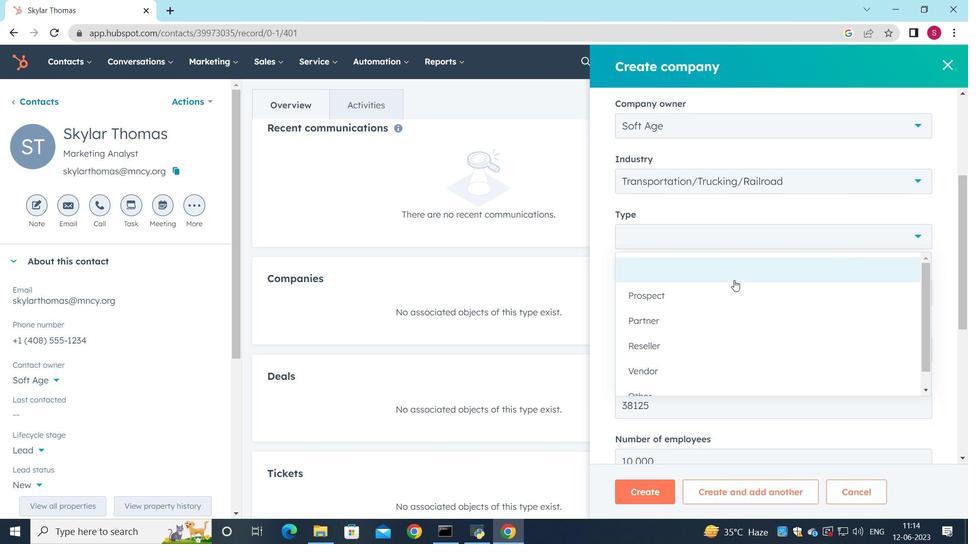 
Action: Mouse pressed left at (722, 296)
Screenshot: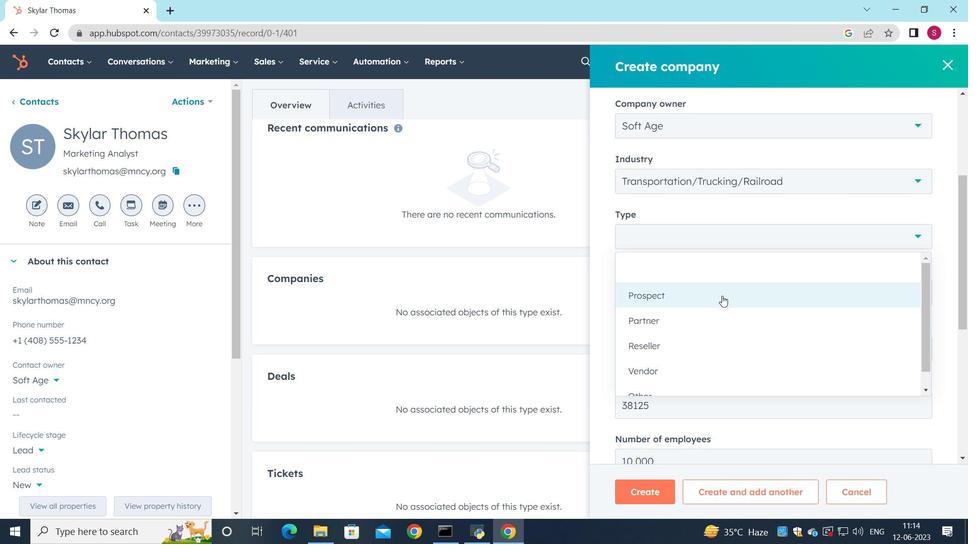 
Action: Mouse scrolled (722, 295) with delta (0, 0)
Screenshot: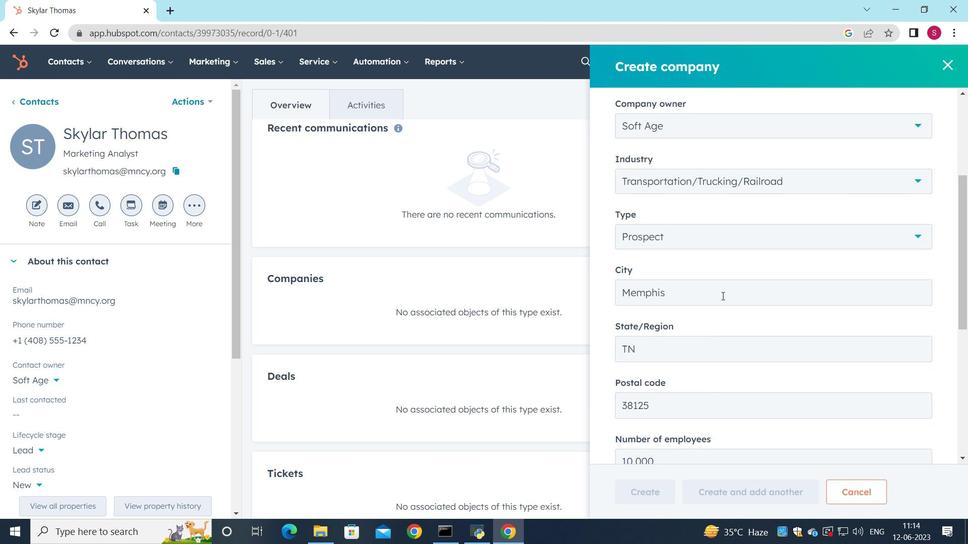 
Action: Mouse scrolled (722, 295) with delta (0, 0)
Screenshot: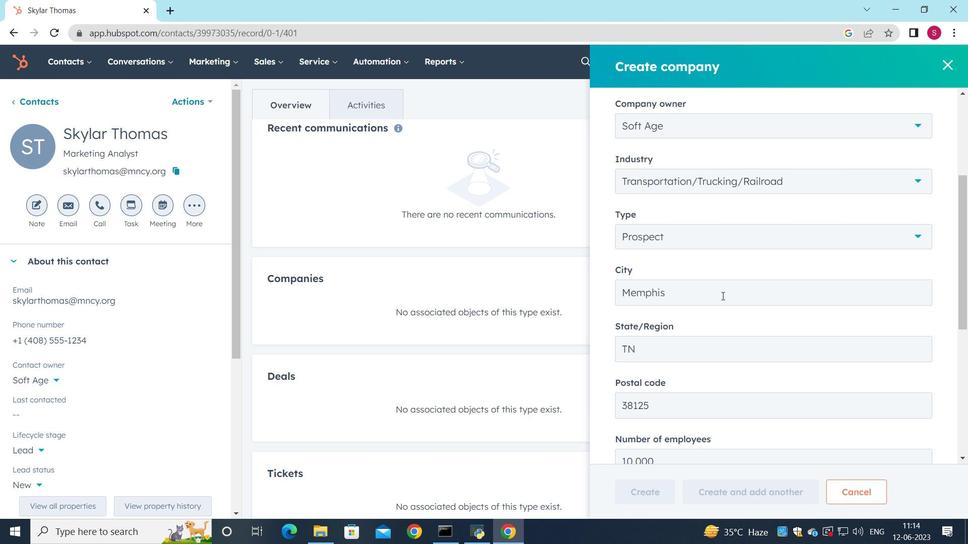 
Action: Mouse scrolled (722, 295) with delta (0, 0)
Screenshot: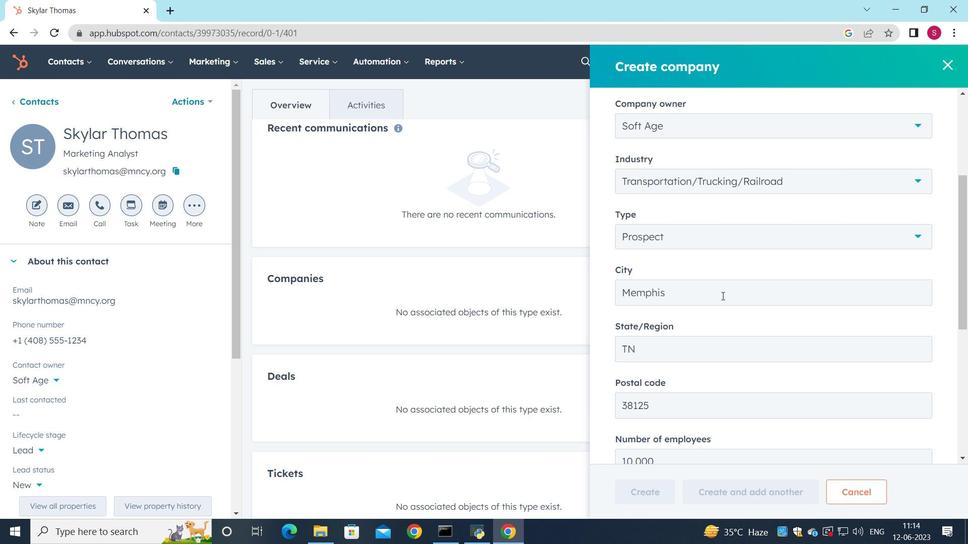
Action: Mouse moved to (723, 320)
Screenshot: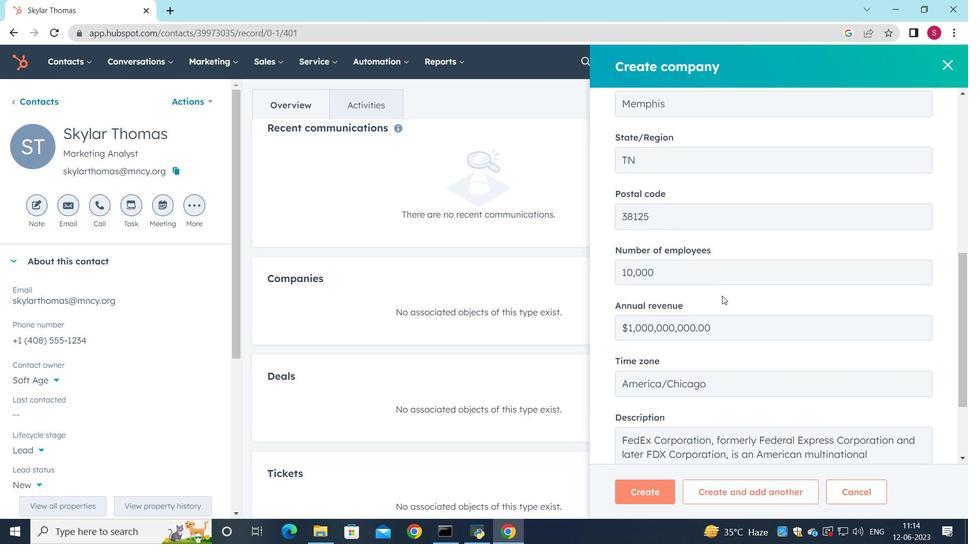 
Action: Mouse scrolled (723, 320) with delta (0, 0)
Screenshot: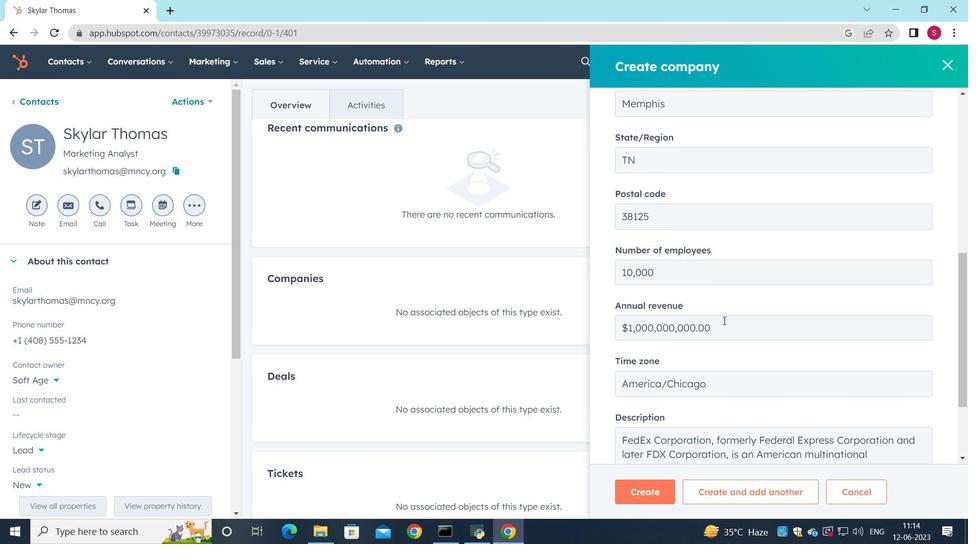 
Action: Mouse scrolled (723, 320) with delta (0, 0)
Screenshot: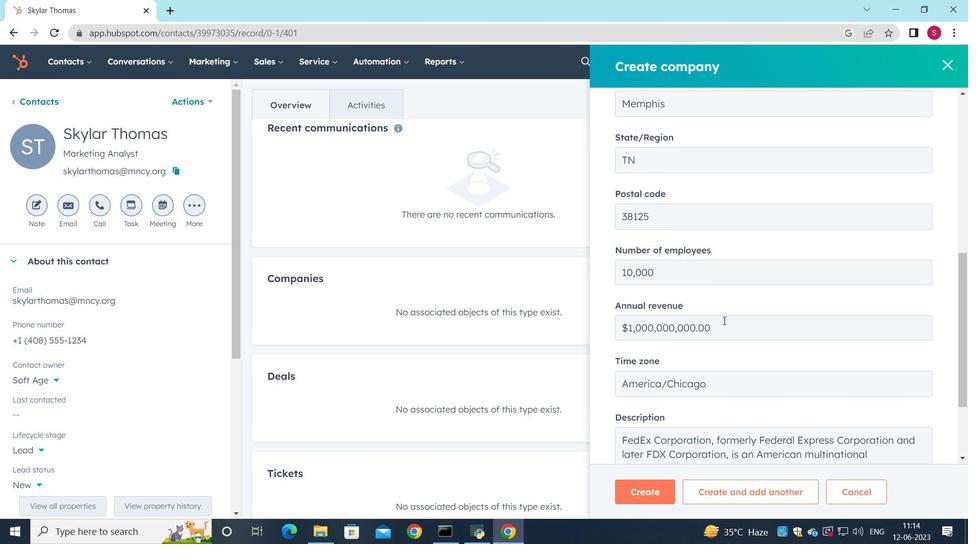 
Action: Mouse scrolled (723, 320) with delta (0, 0)
Screenshot: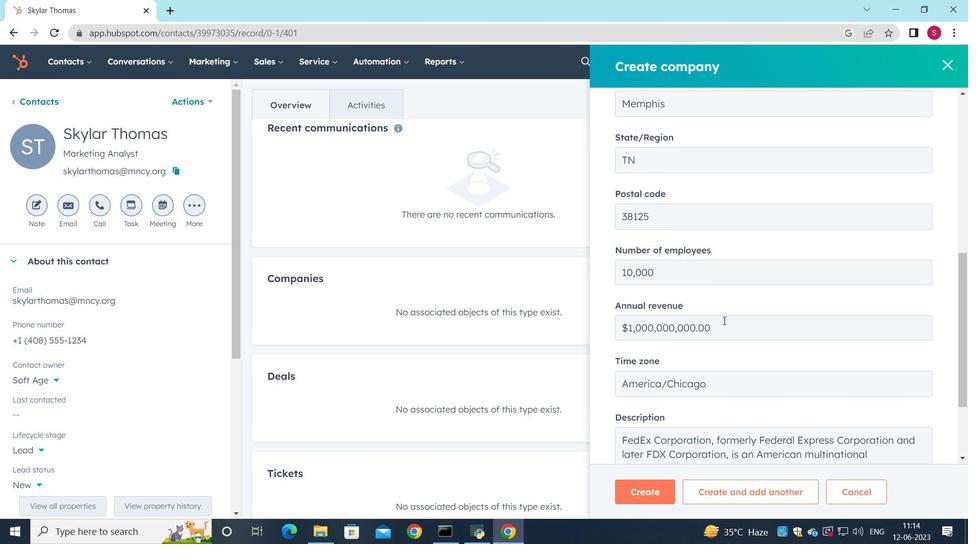 
Action: Mouse moved to (727, 390)
Screenshot: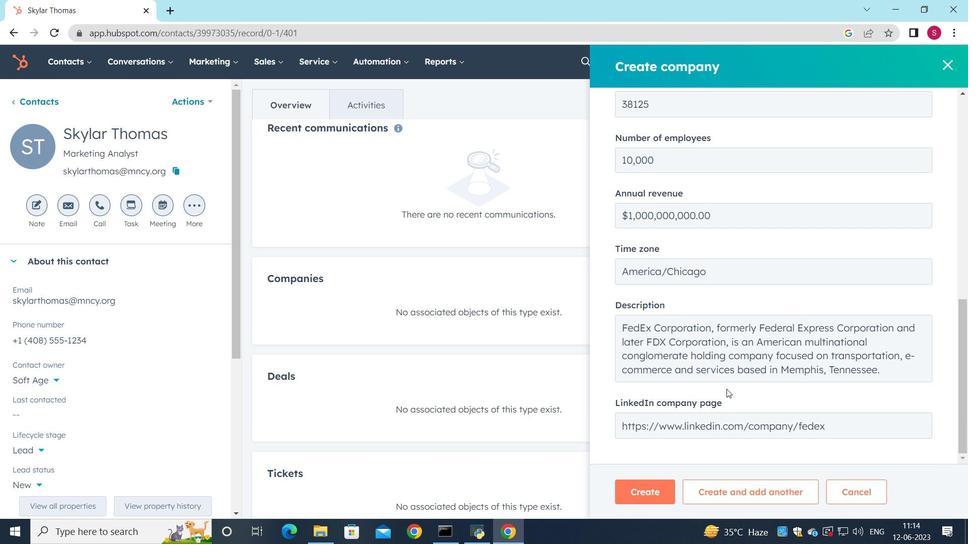 
Action: Mouse scrolled (727, 389) with delta (0, 0)
Screenshot: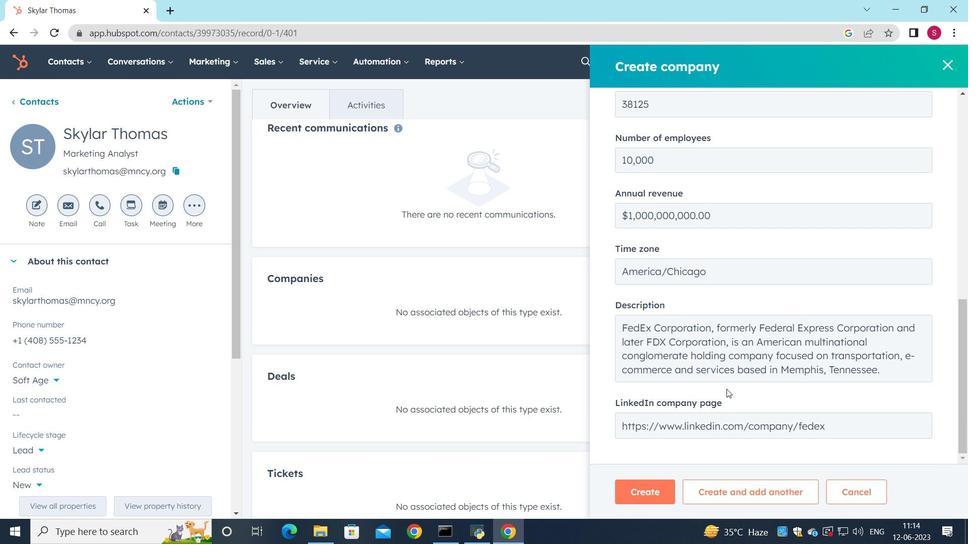 
Action: Mouse moved to (731, 394)
Screenshot: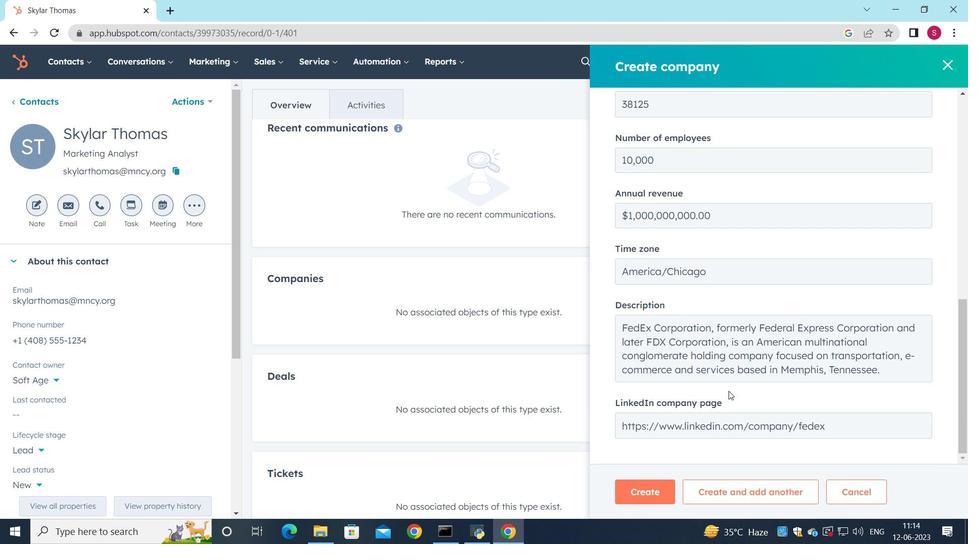 
Action: Mouse scrolled (731, 394) with delta (0, 0)
Screenshot: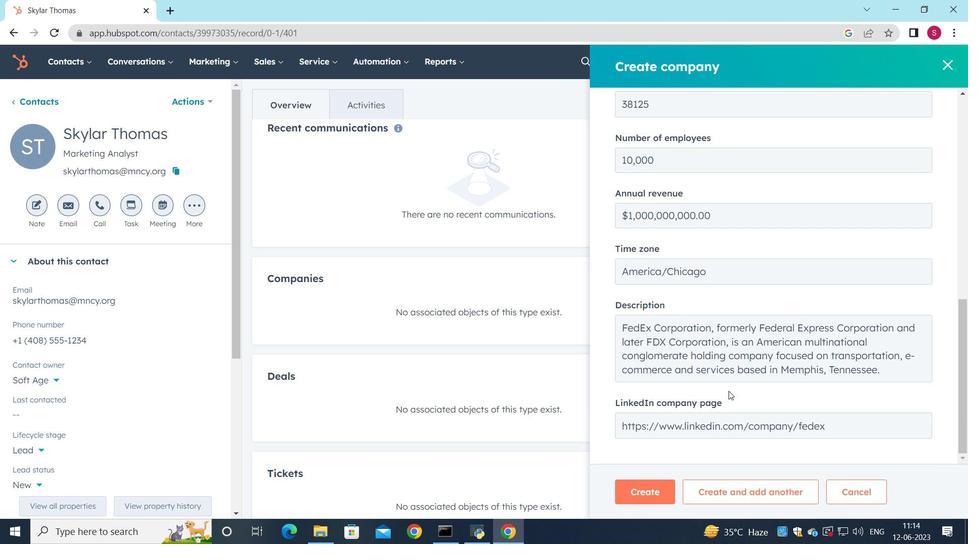 
Action: Mouse moved to (748, 407)
Screenshot: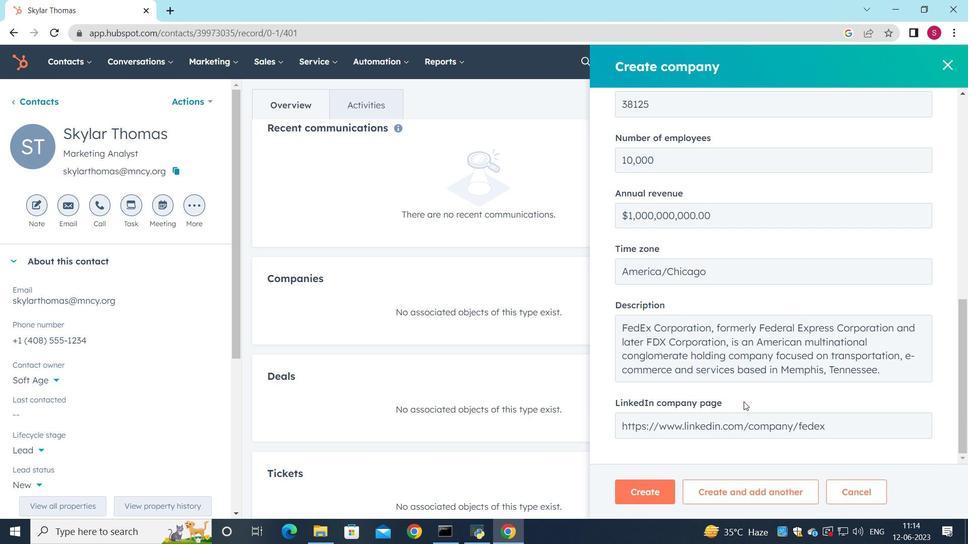 
Action: Mouse scrolled (748, 406) with delta (0, 0)
Screenshot: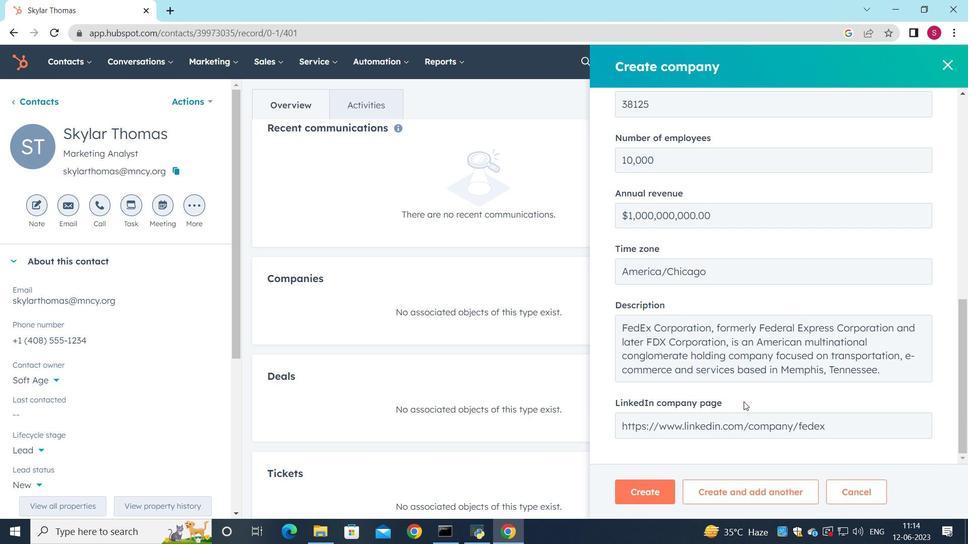 
Action: Mouse moved to (748, 408)
Screenshot: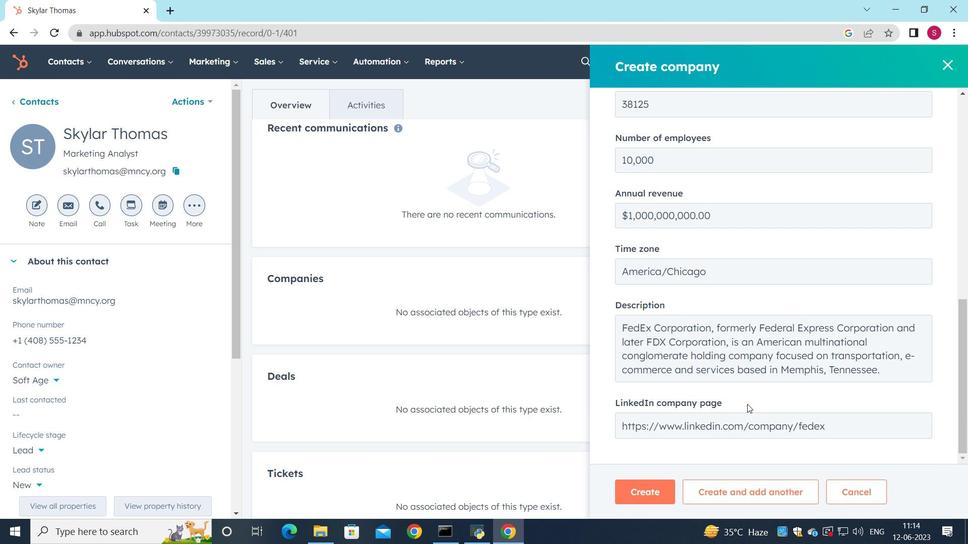 
Action: Mouse scrolled (748, 408) with delta (0, 0)
Screenshot: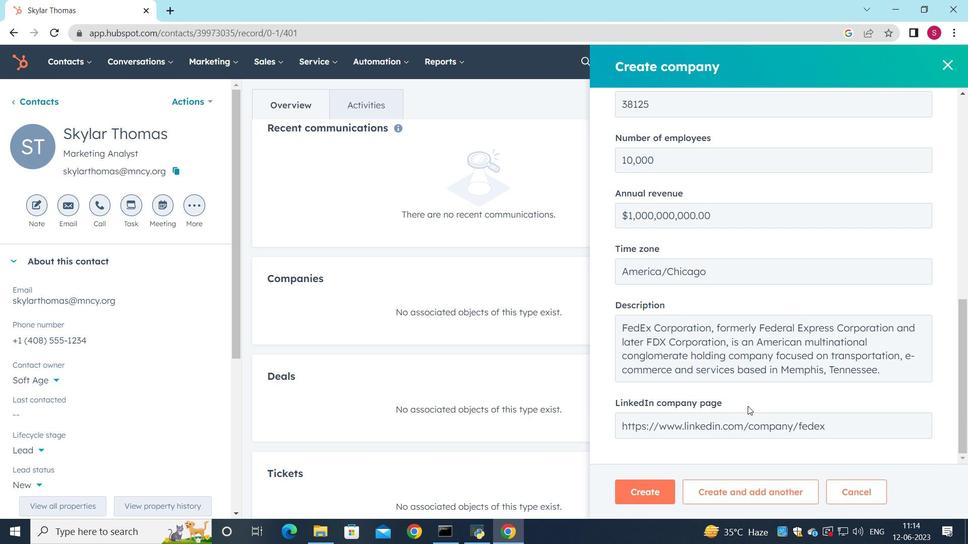 
Action: Mouse moved to (656, 498)
Screenshot: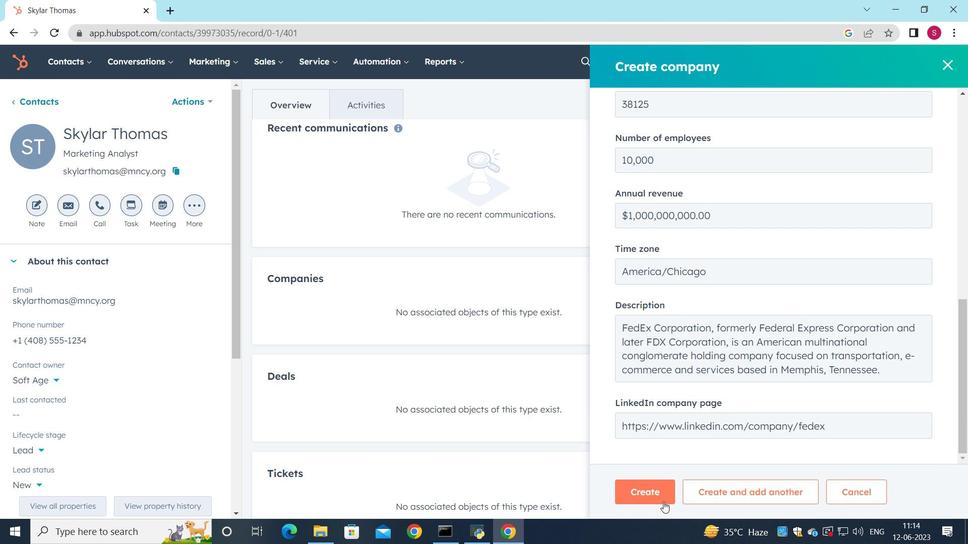 
Action: Mouse pressed left at (656, 498)
Screenshot: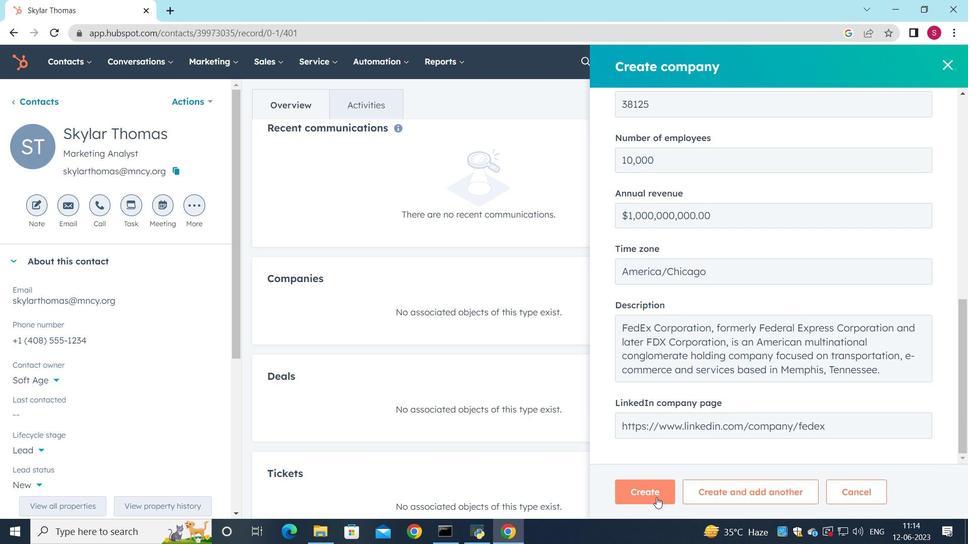 
Action: Mouse moved to (503, 377)
Screenshot: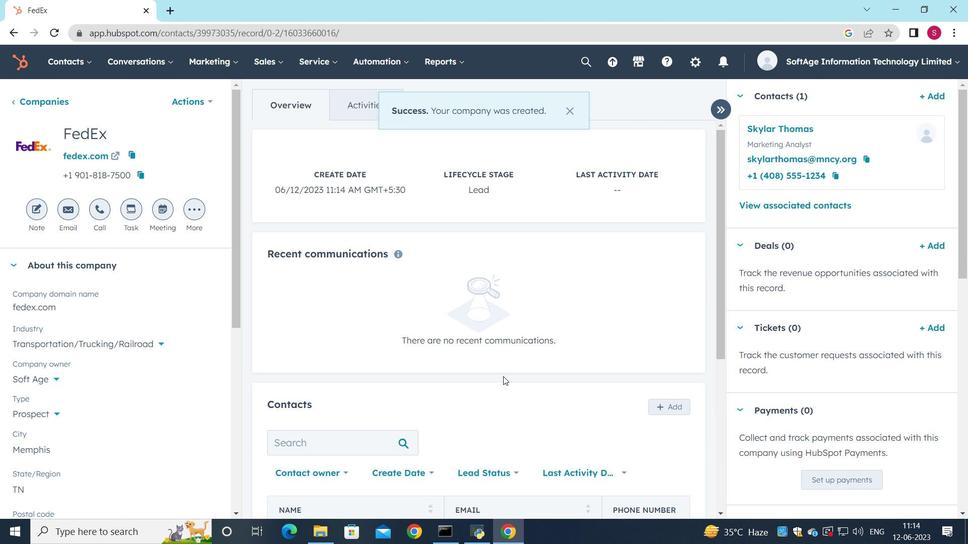 
Action: Mouse scrolled (503, 376) with delta (0, 0)
Screenshot: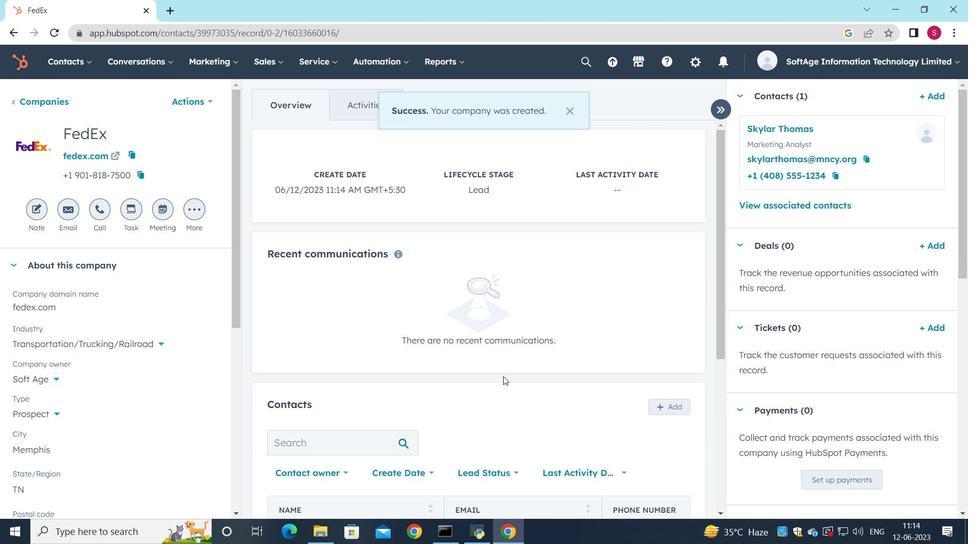 
Action: Mouse scrolled (503, 376) with delta (0, 0)
Screenshot: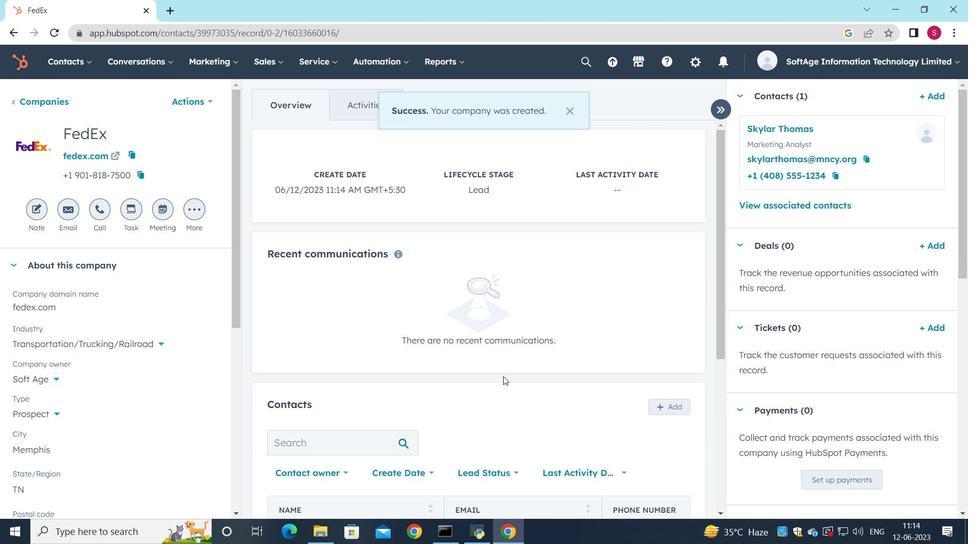 
Action: Mouse moved to (505, 377)
Screenshot: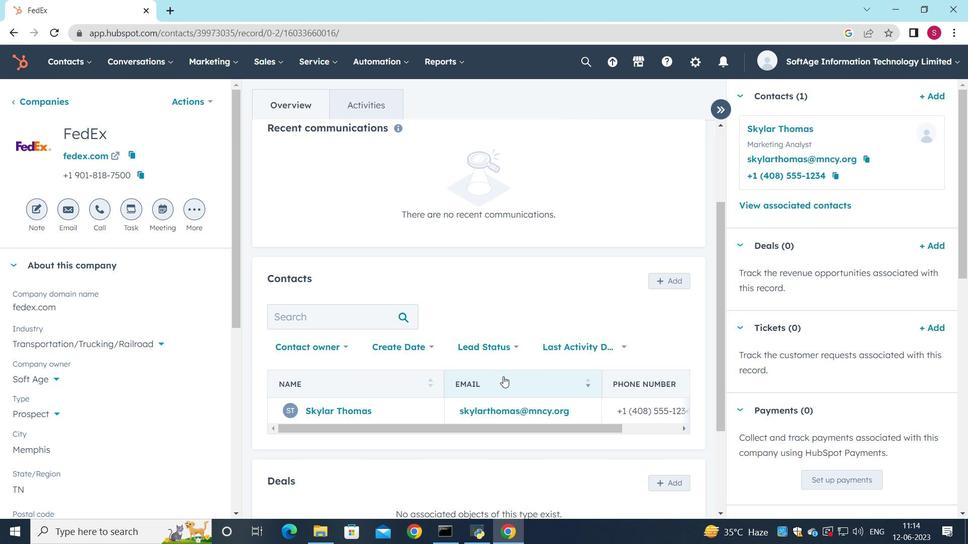 
